 Task: Search one way flight ticket for 3 adults, 3 children in business from Block Island: Block Island State Airport to Indianapolis: Indianapolis International Airport on 8-5-2023. Choice of flights is American. Number of bags: 4 checked bags. Price is upto 74000. Outbound departure time preference is 15:45.
Action: Mouse moved to (294, 262)
Screenshot: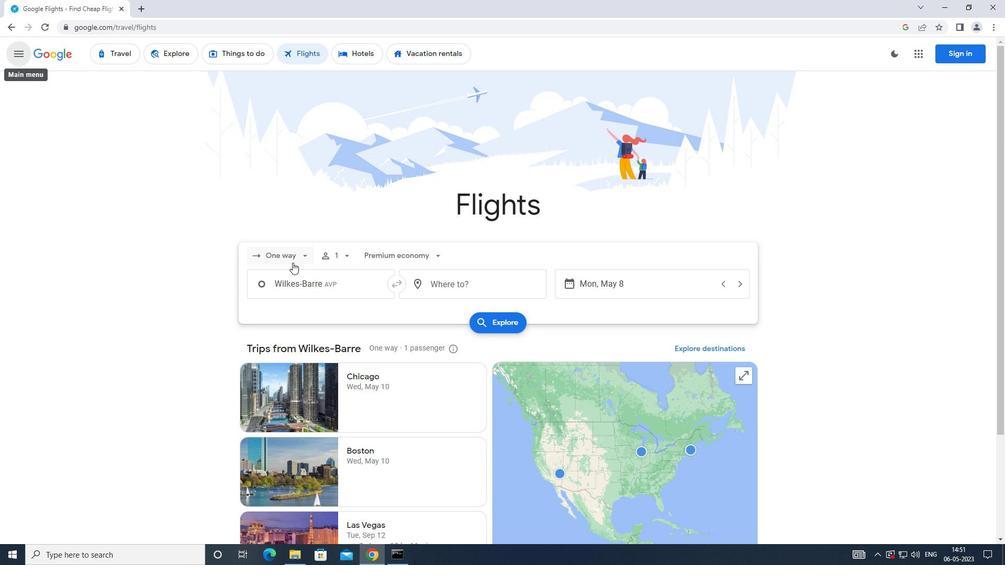 
Action: Mouse pressed left at (294, 262)
Screenshot: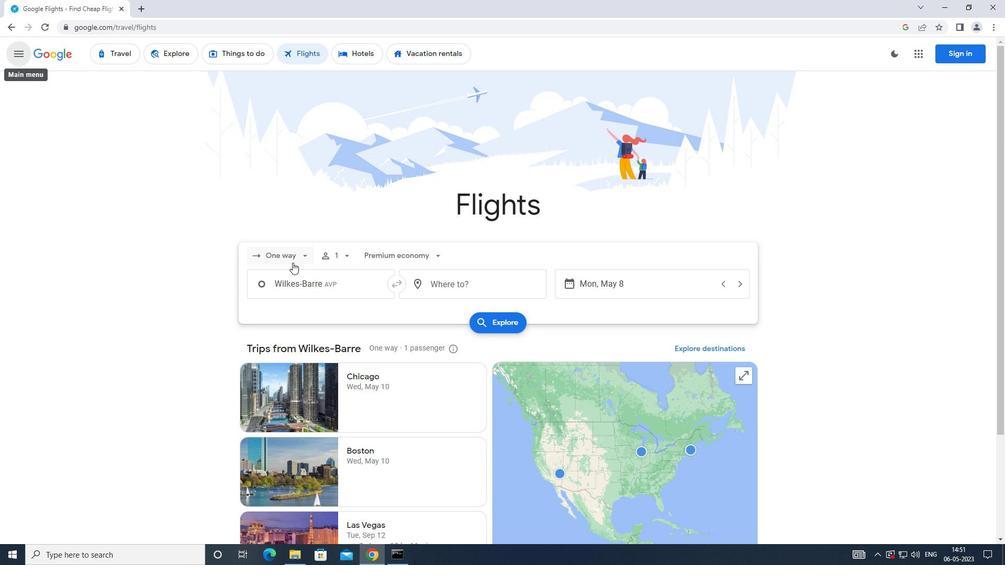 
Action: Mouse moved to (300, 310)
Screenshot: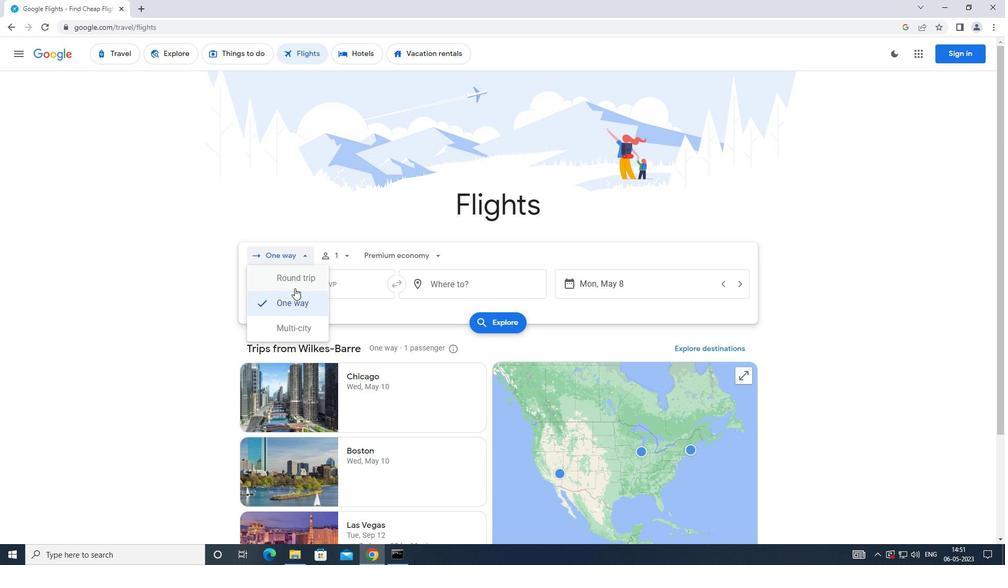 
Action: Mouse pressed left at (300, 310)
Screenshot: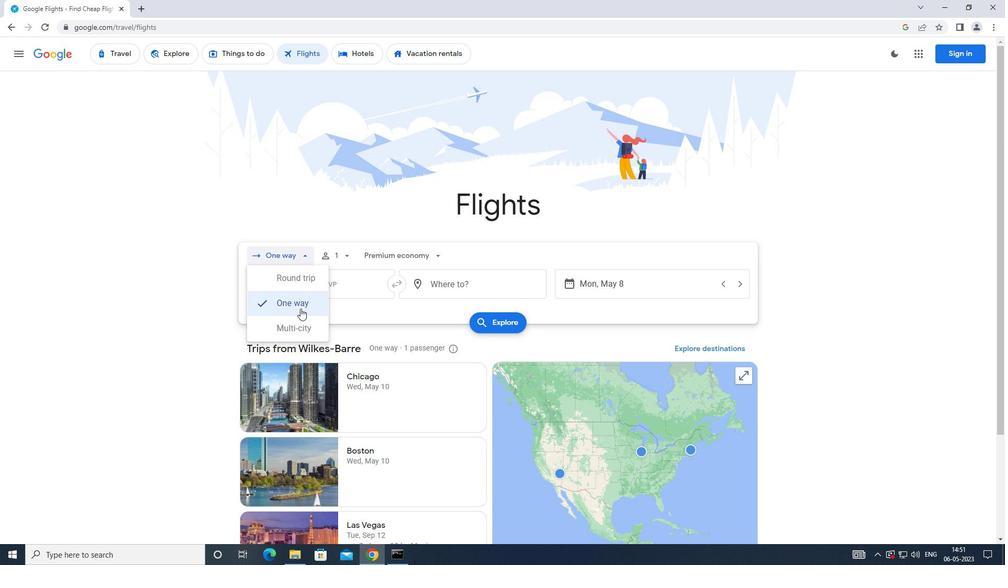 
Action: Mouse moved to (345, 252)
Screenshot: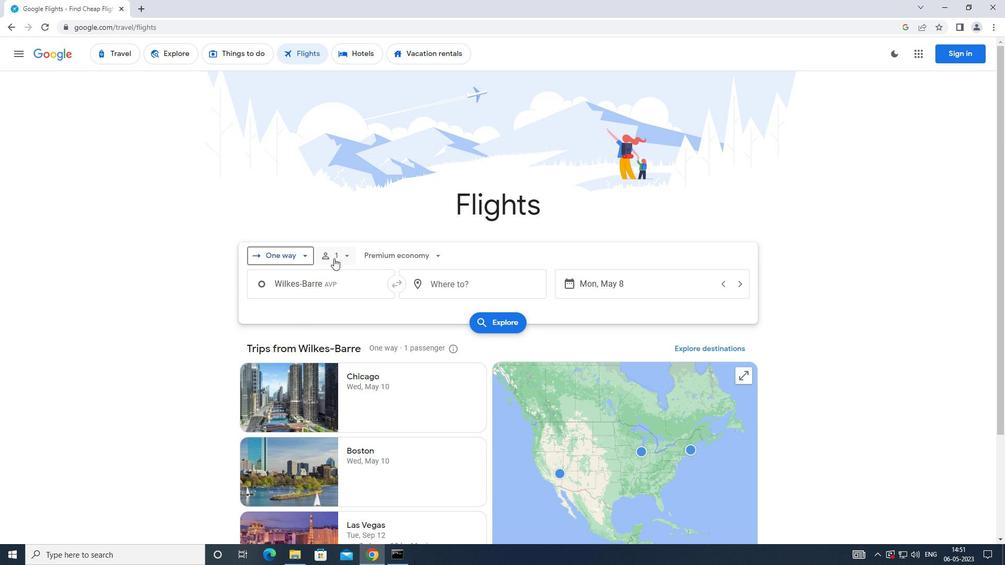 
Action: Mouse pressed left at (345, 252)
Screenshot: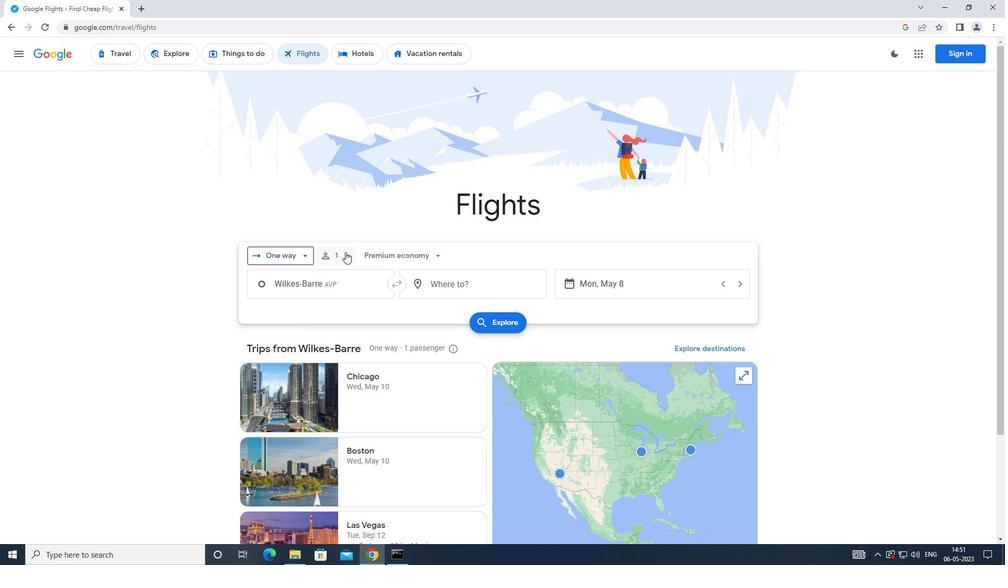 
Action: Mouse moved to (424, 285)
Screenshot: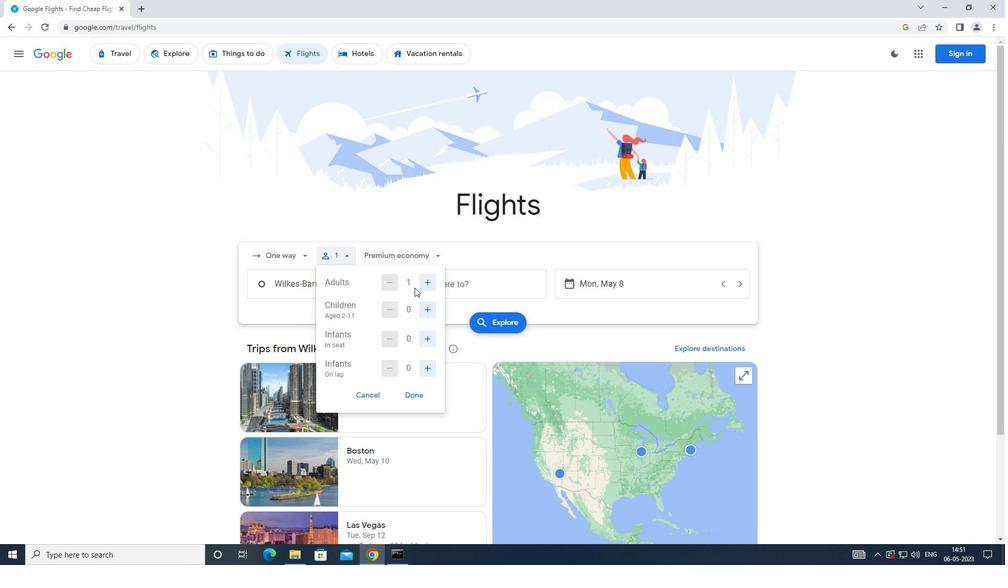 
Action: Mouse pressed left at (424, 285)
Screenshot: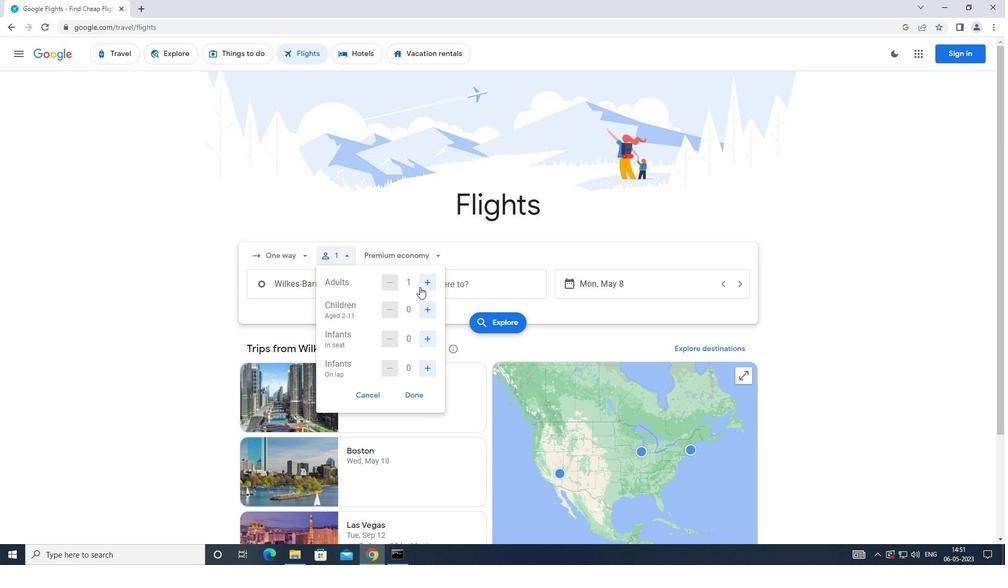 
Action: Mouse moved to (425, 285)
Screenshot: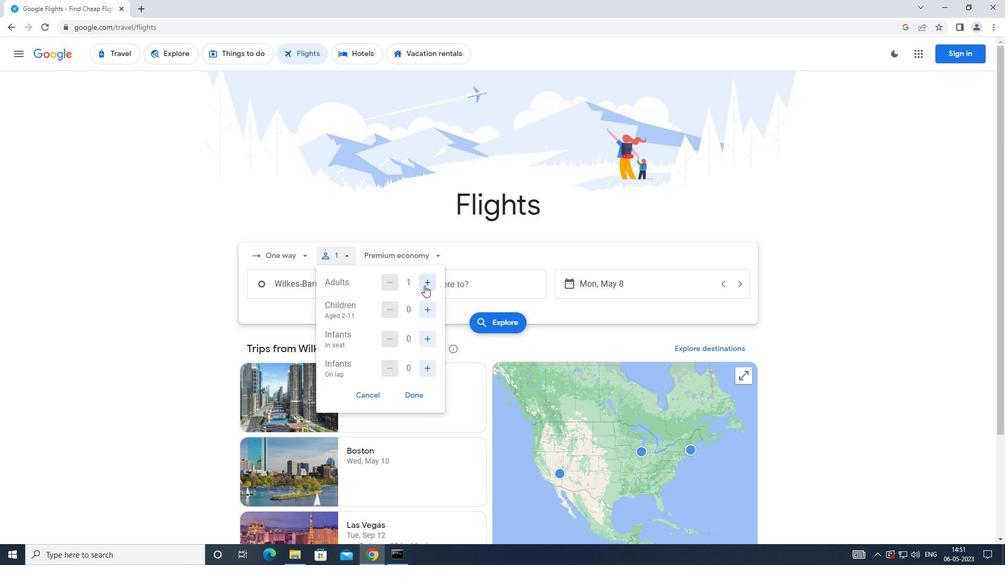
Action: Mouse pressed left at (425, 285)
Screenshot: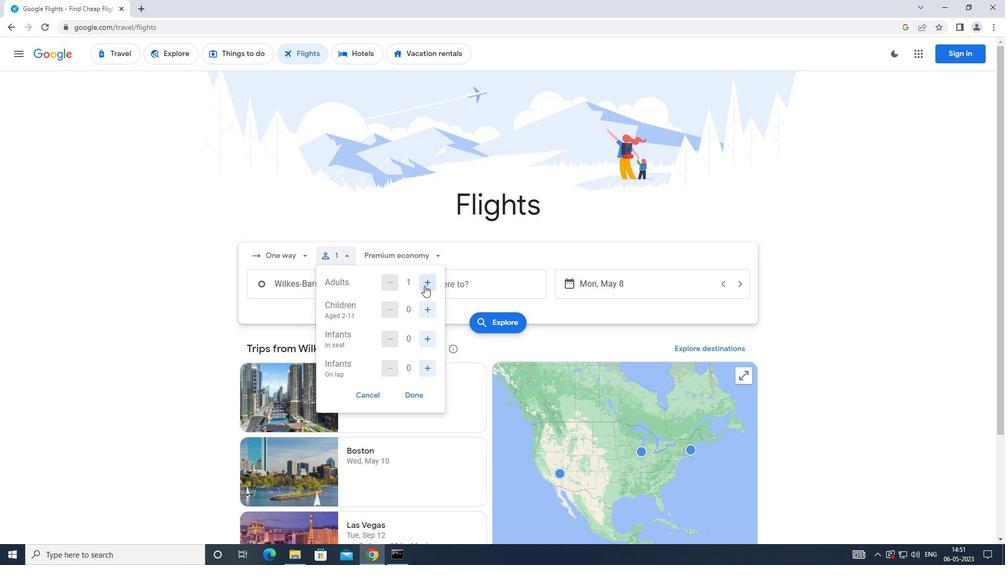 
Action: Mouse moved to (418, 307)
Screenshot: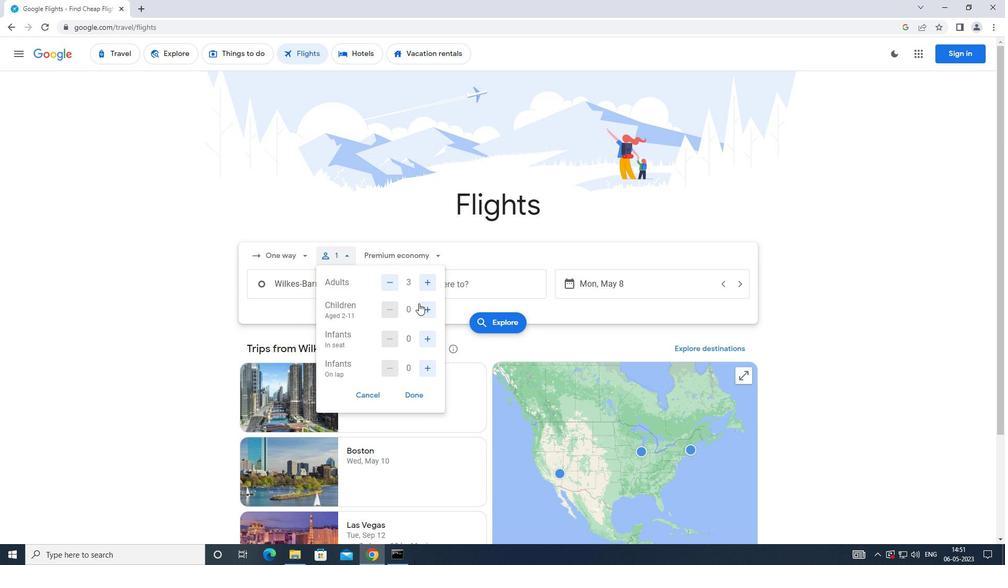 
Action: Mouse pressed left at (418, 307)
Screenshot: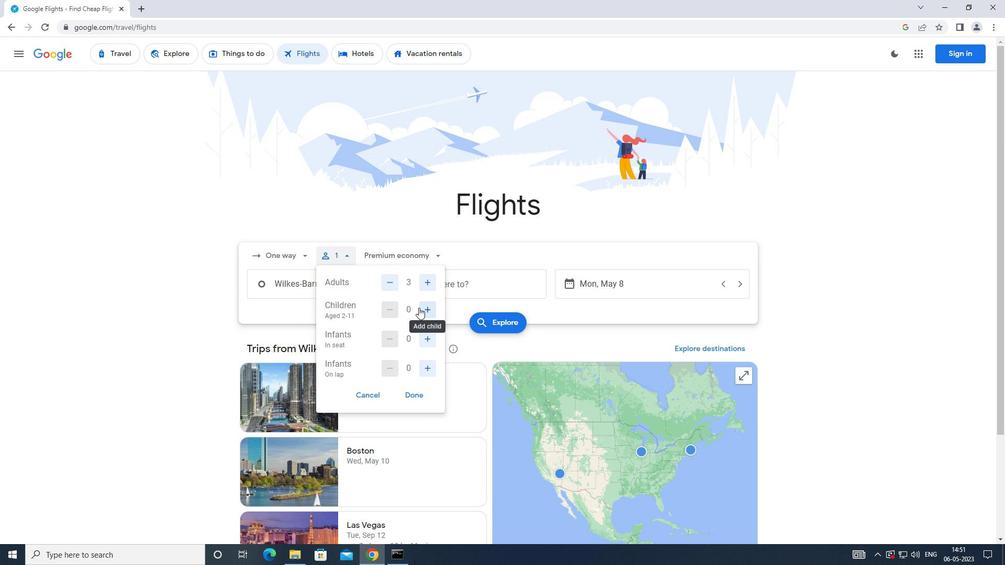 
Action: Mouse moved to (419, 308)
Screenshot: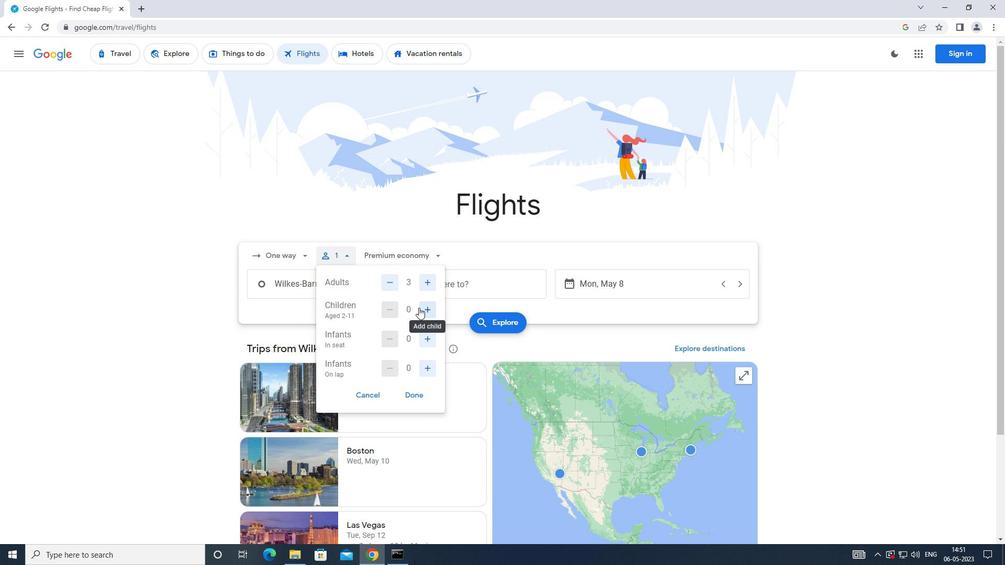 
Action: Mouse pressed left at (419, 308)
Screenshot: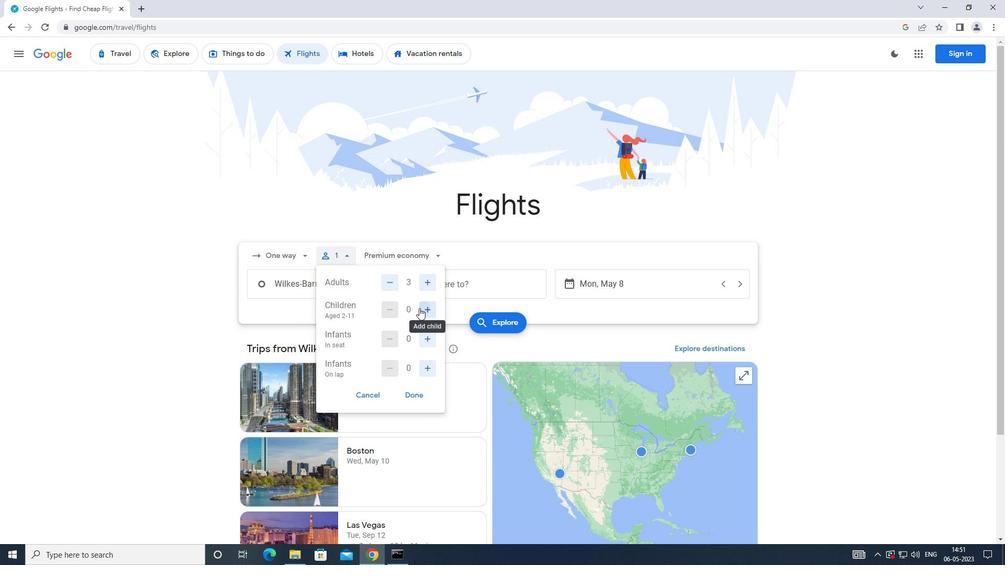 
Action: Mouse pressed left at (419, 308)
Screenshot: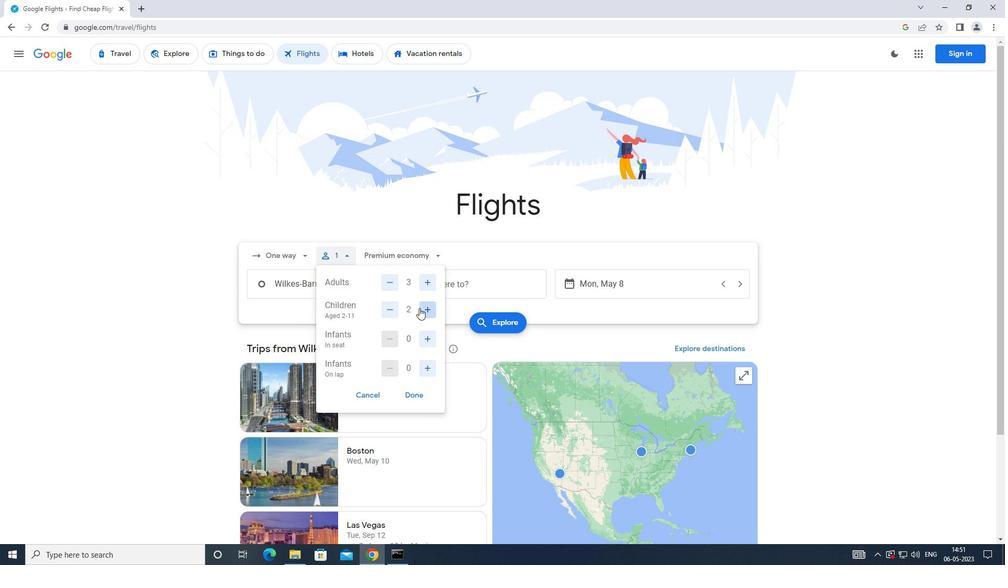 
Action: Mouse moved to (409, 401)
Screenshot: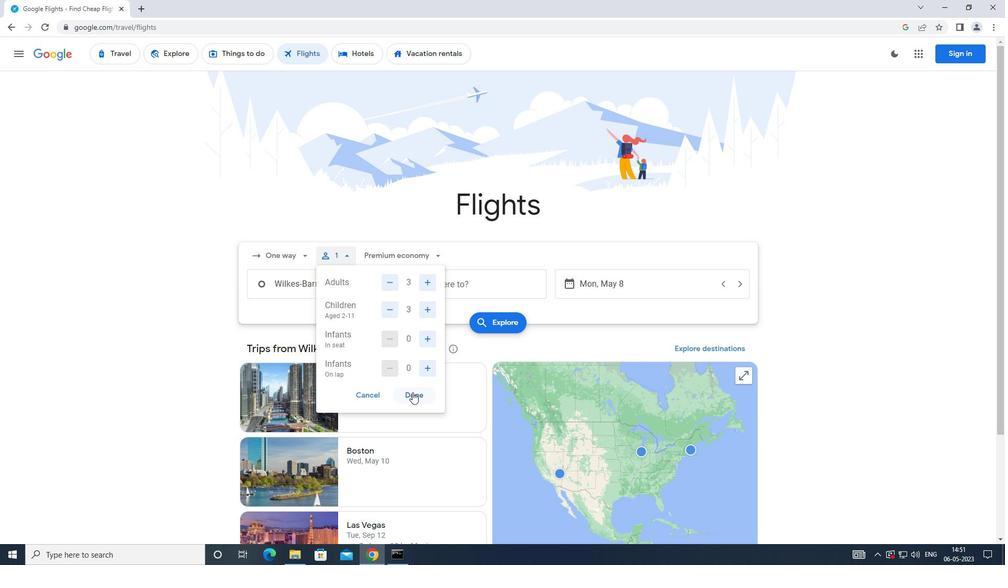 
Action: Mouse pressed left at (409, 401)
Screenshot: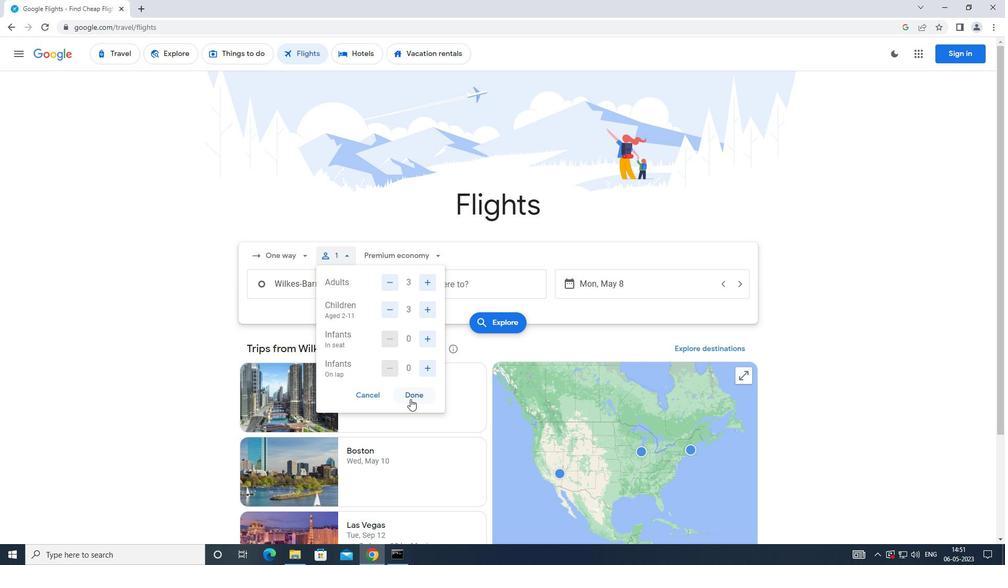 
Action: Mouse moved to (414, 259)
Screenshot: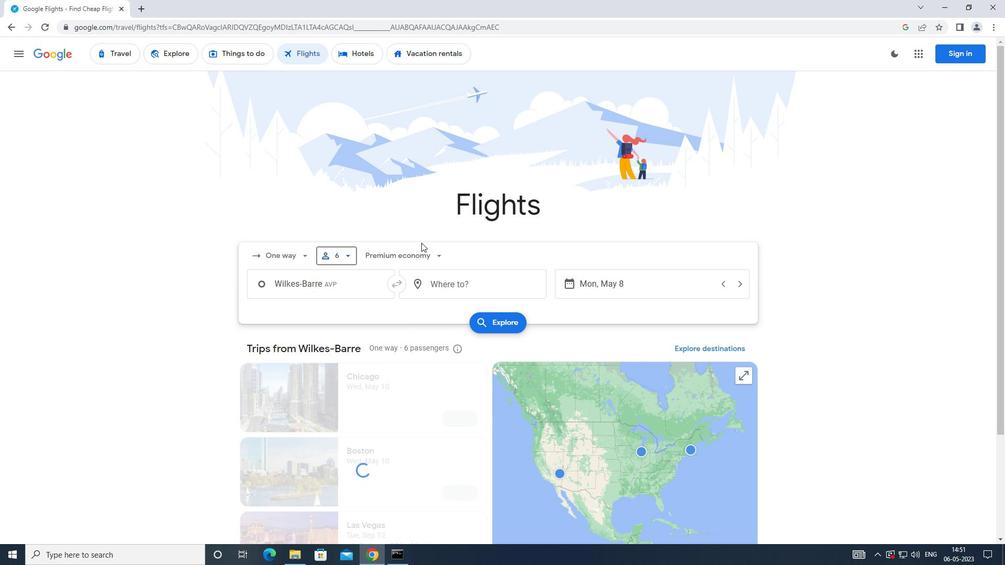 
Action: Mouse pressed left at (414, 259)
Screenshot: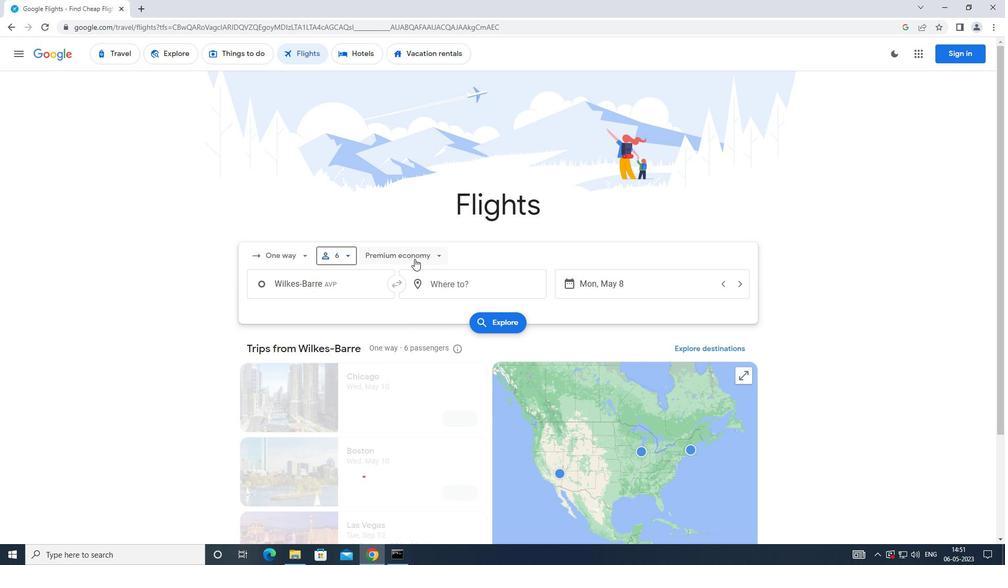 
Action: Mouse moved to (394, 328)
Screenshot: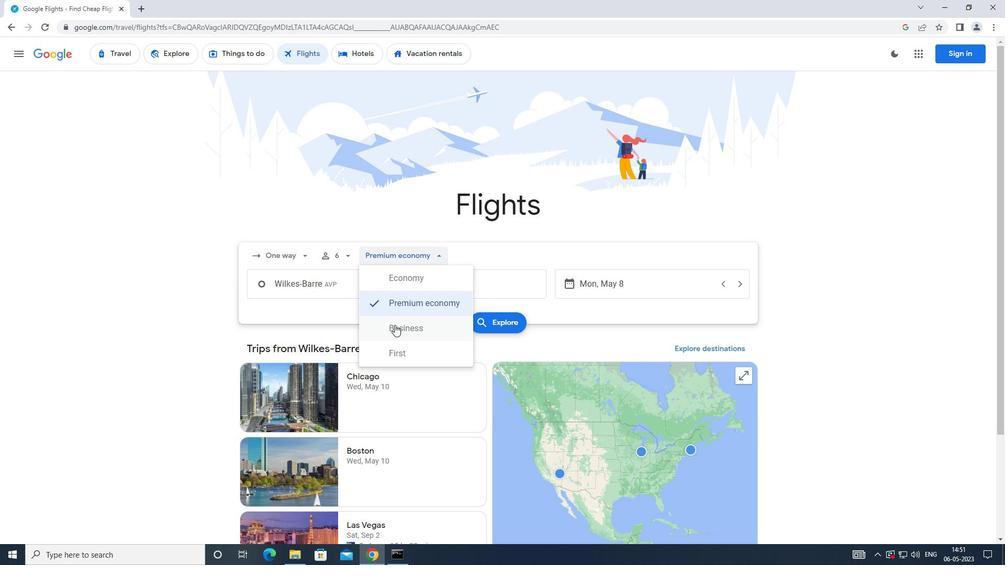 
Action: Mouse pressed left at (394, 328)
Screenshot: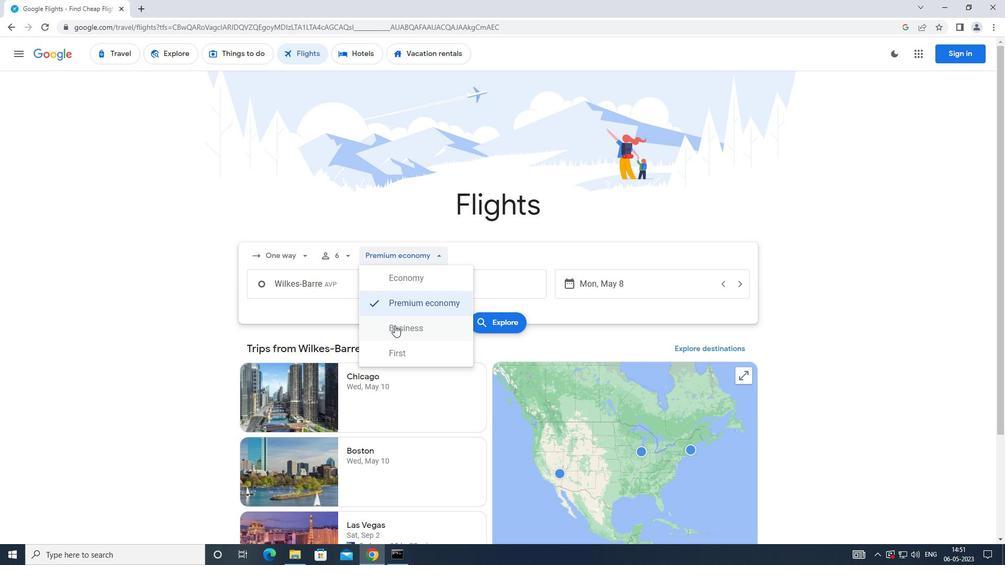 
Action: Mouse moved to (374, 290)
Screenshot: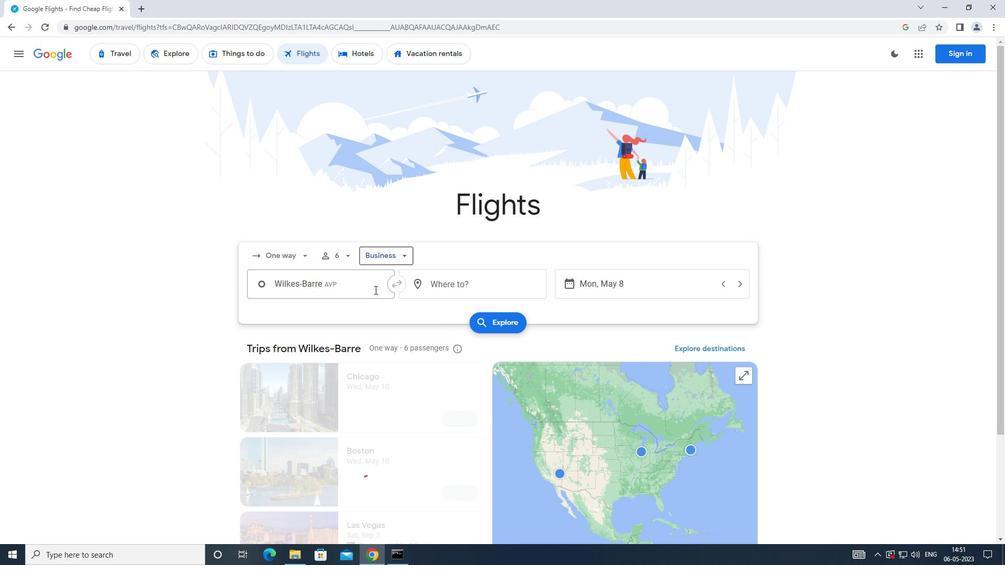 
Action: Mouse pressed left at (374, 290)
Screenshot: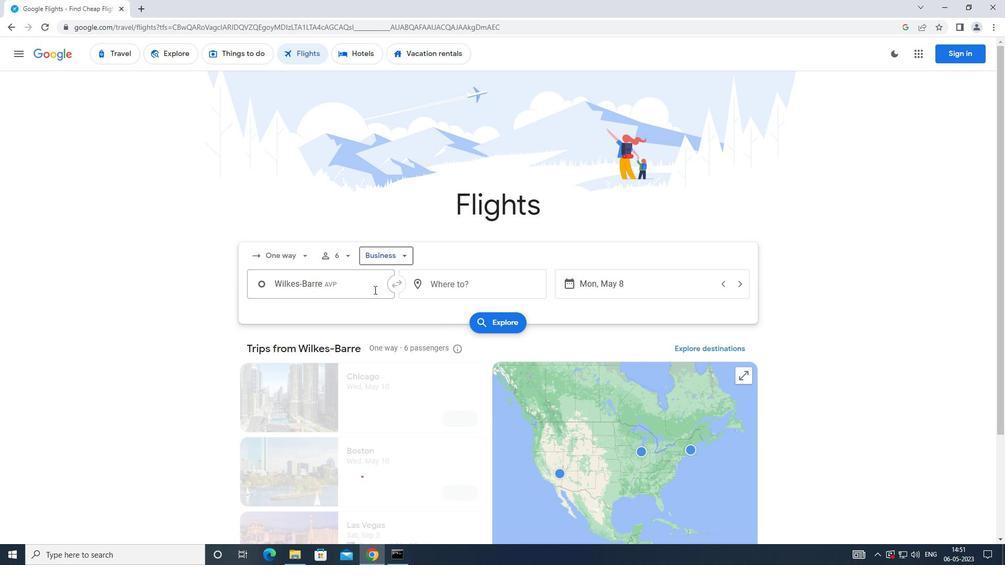 
Action: Mouse moved to (340, 308)
Screenshot: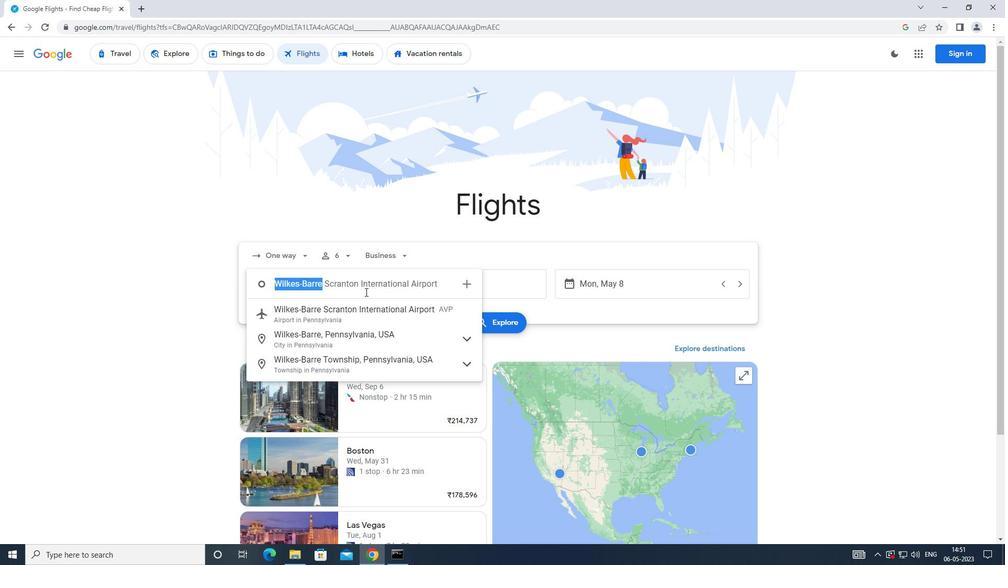 
Action: Key pressed <Key.caps_lock>
Screenshot: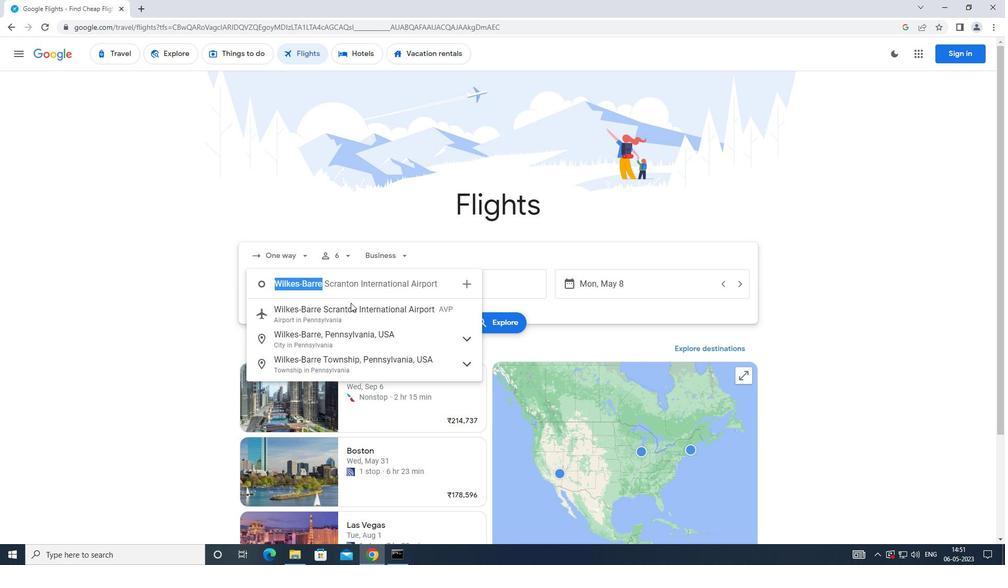 
Action: Mouse moved to (336, 310)
Screenshot: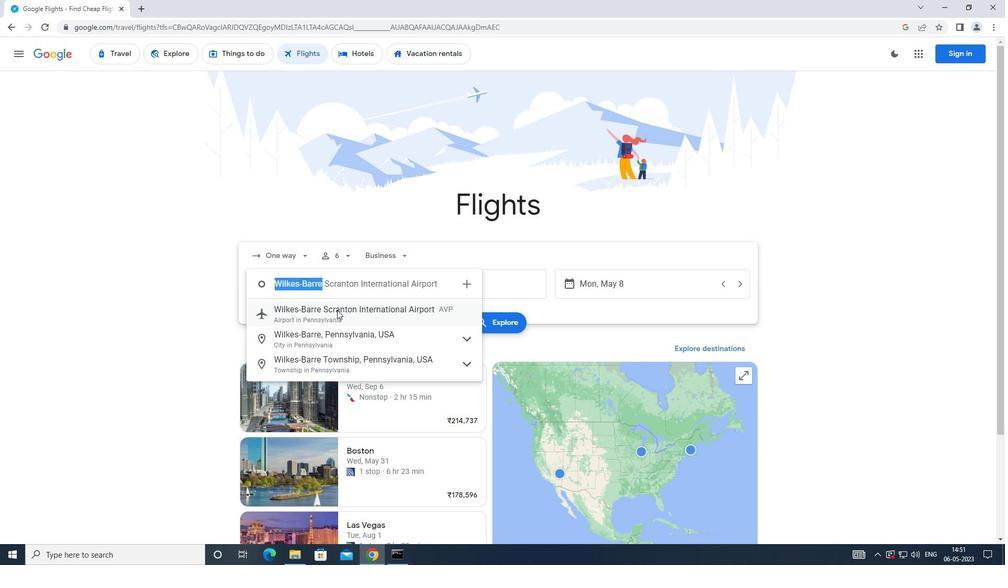
Action: Key pressed b
Screenshot: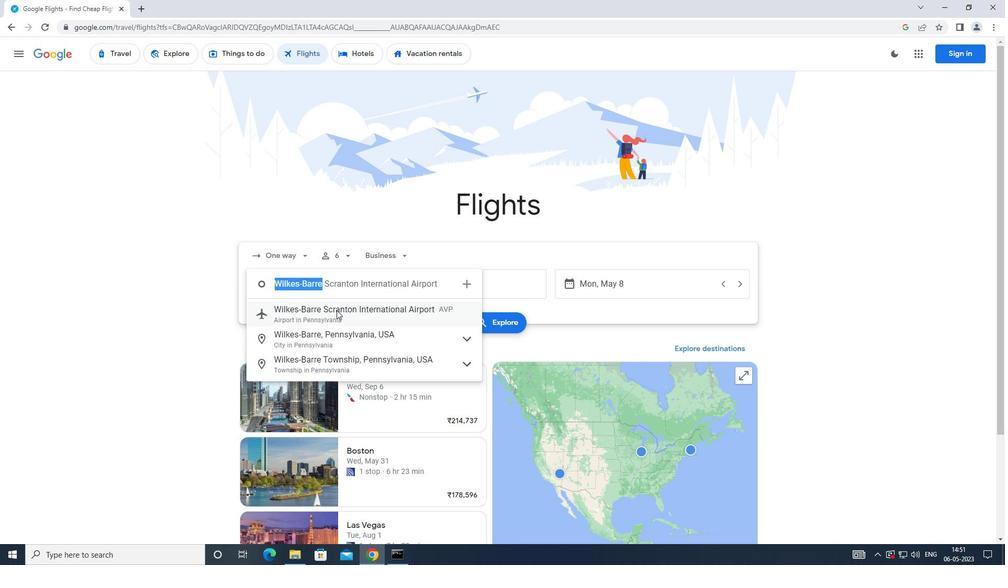 
Action: Mouse moved to (336, 311)
Screenshot: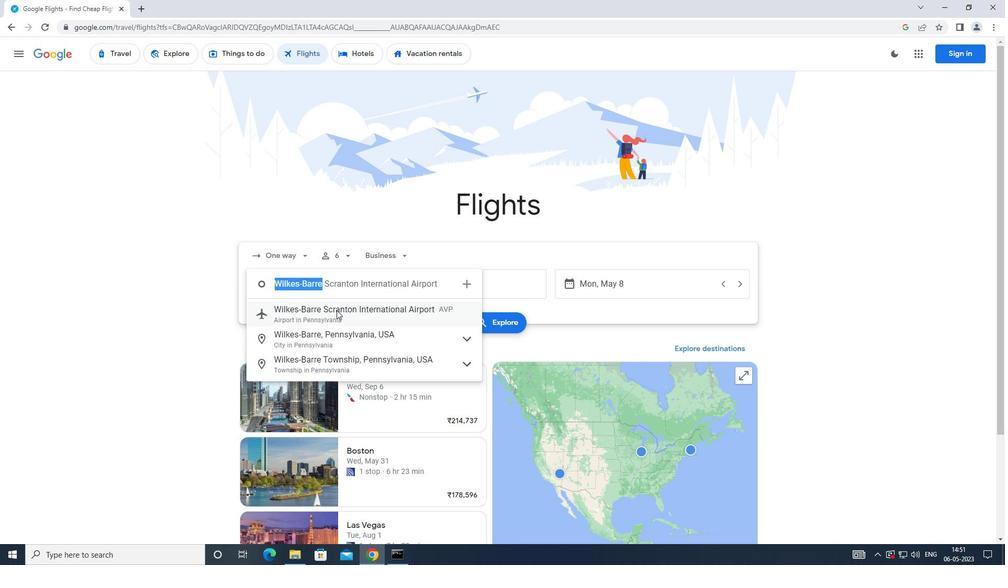 
Action: Key pressed <Key.caps_lock>lo
Screenshot: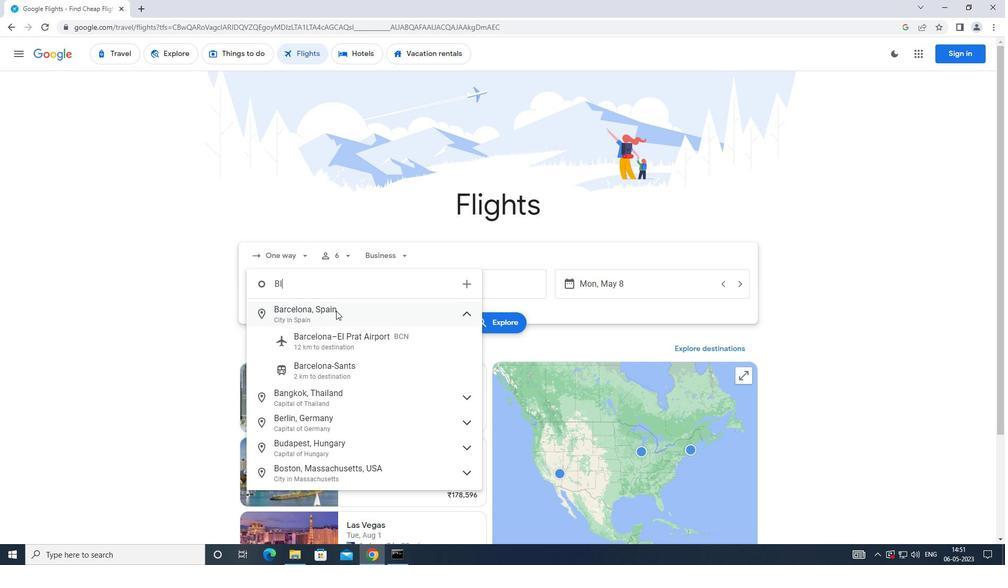 
Action: Mouse moved to (334, 312)
Screenshot: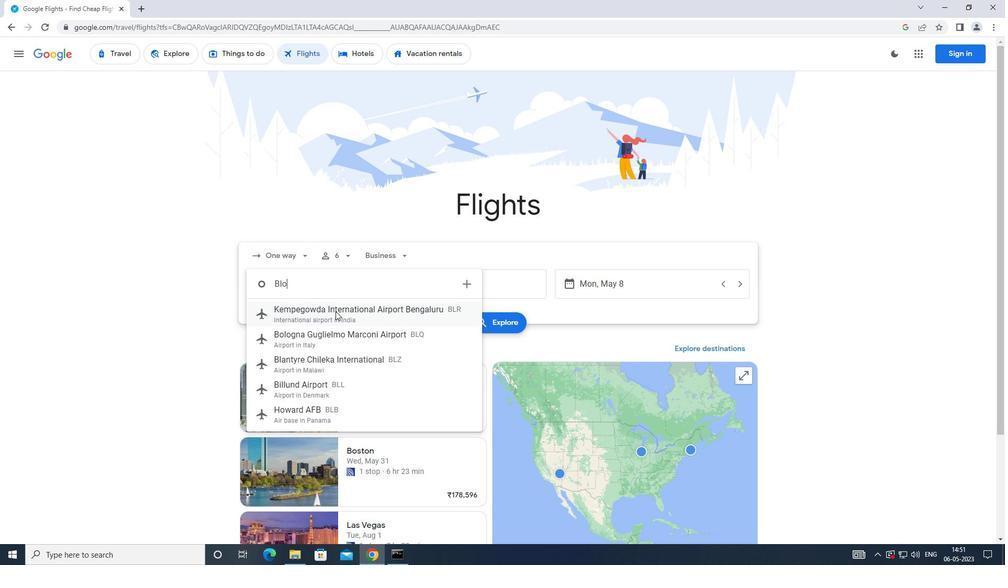 
Action: Key pressed c
Screenshot: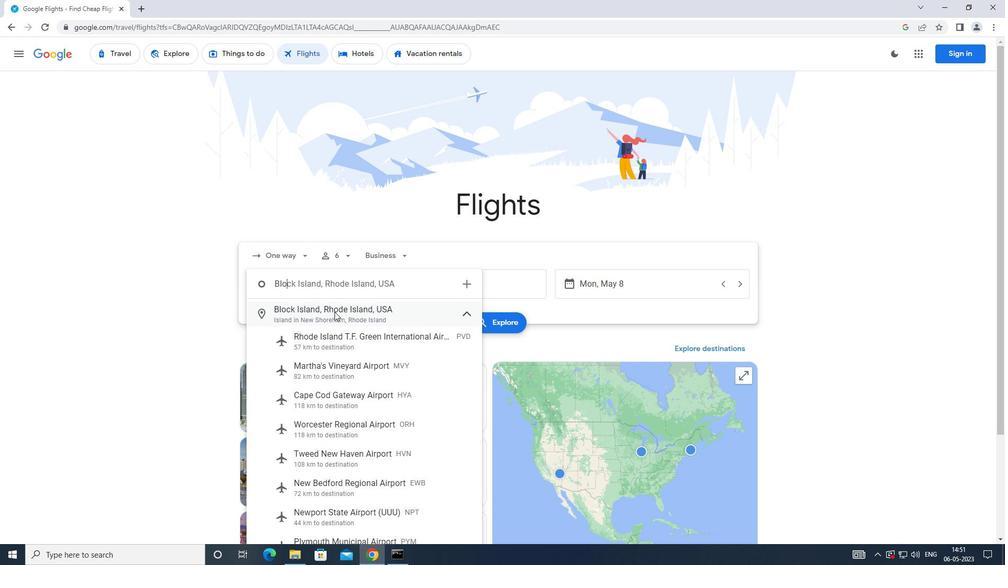 
Action: Mouse moved to (334, 312)
Screenshot: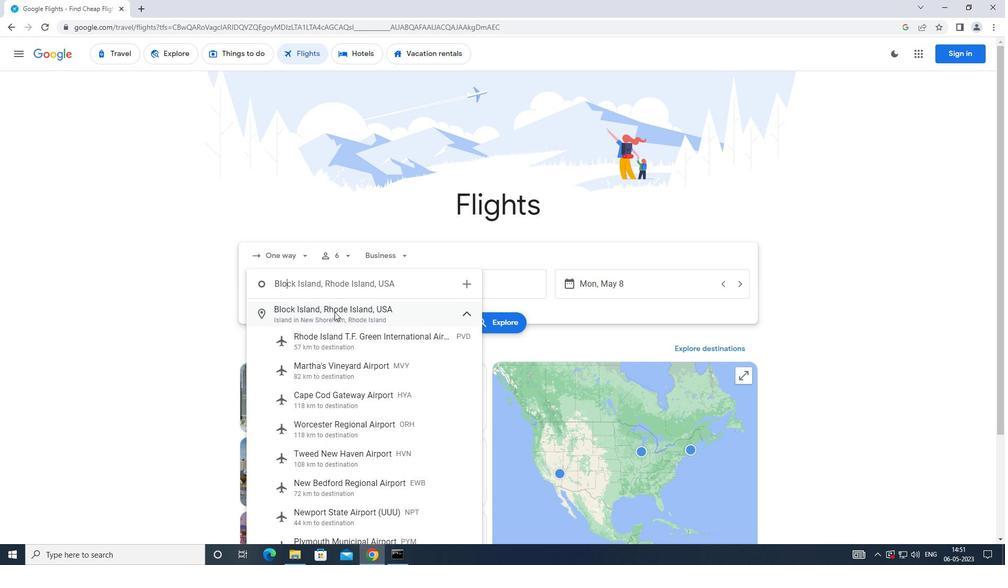 
Action: Key pressed k
Screenshot: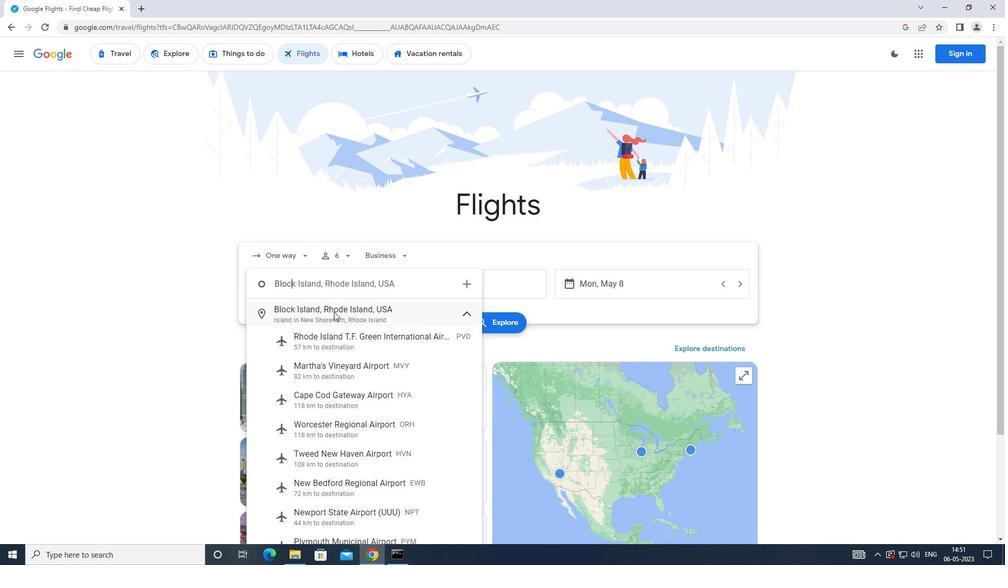 
Action: Mouse moved to (326, 314)
Screenshot: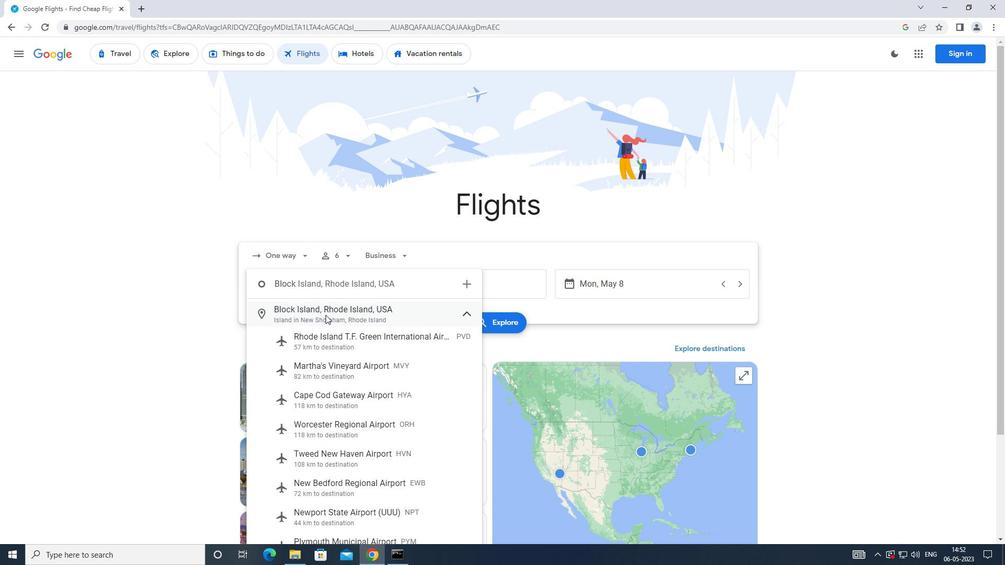 
Action: Mouse pressed left at (326, 314)
Screenshot: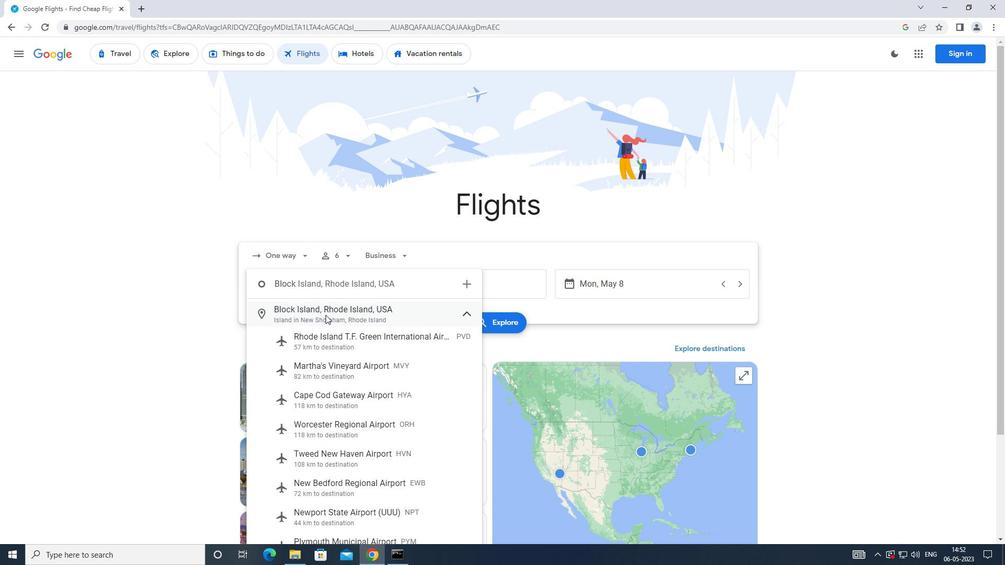 
Action: Mouse moved to (426, 280)
Screenshot: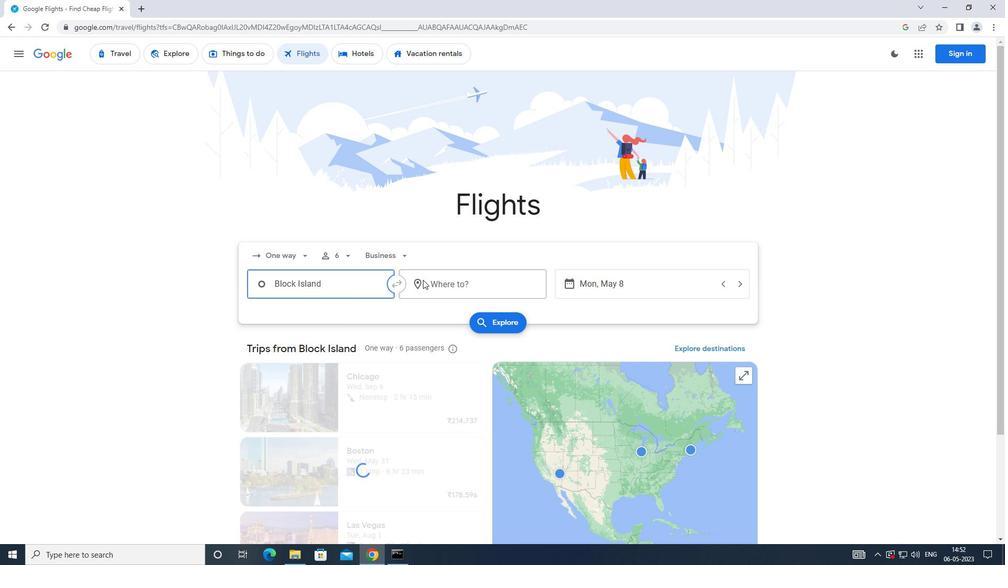
Action: Mouse pressed left at (426, 280)
Screenshot: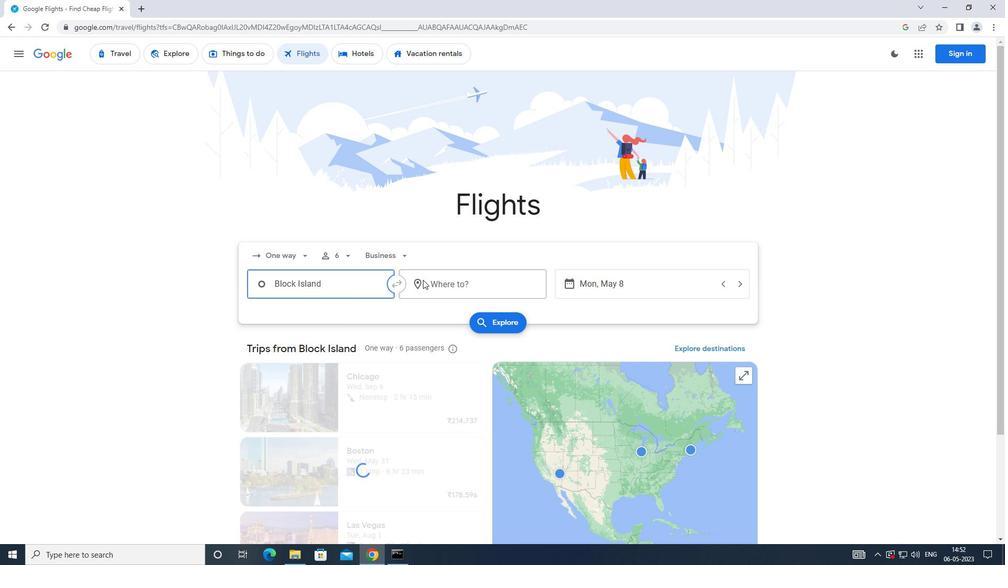
Action: Mouse moved to (449, 368)
Screenshot: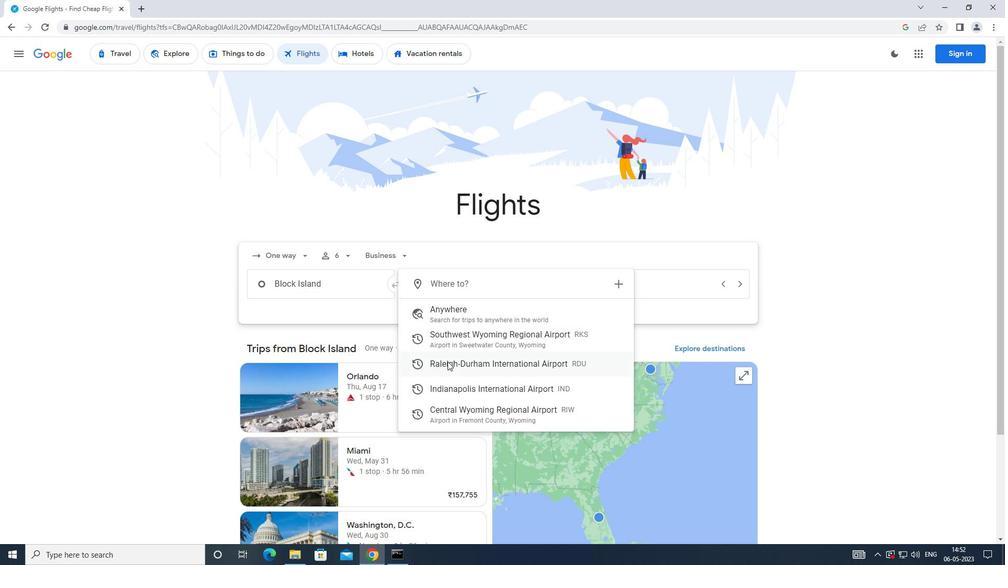 
Action: Mouse pressed left at (449, 368)
Screenshot: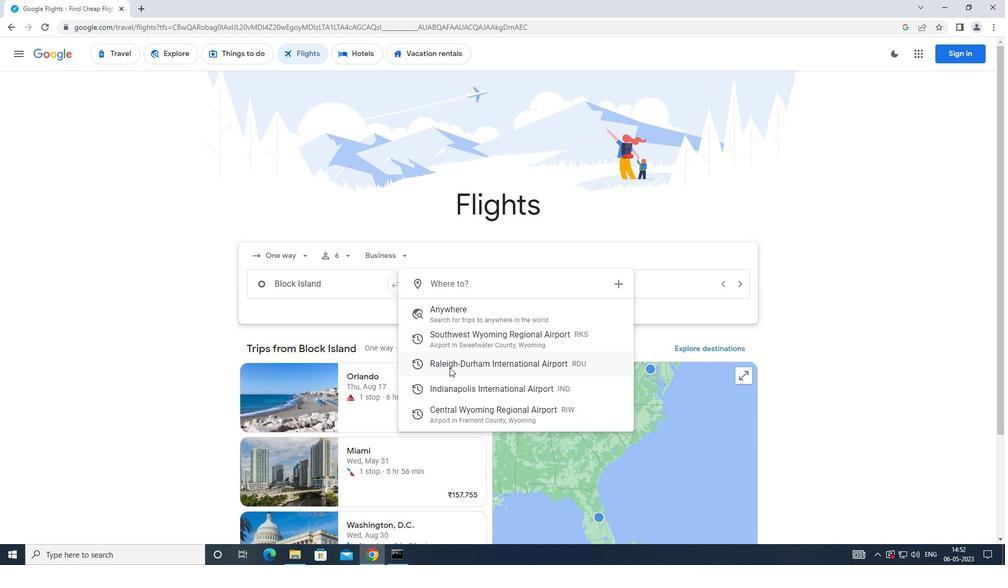 
Action: Mouse moved to (608, 279)
Screenshot: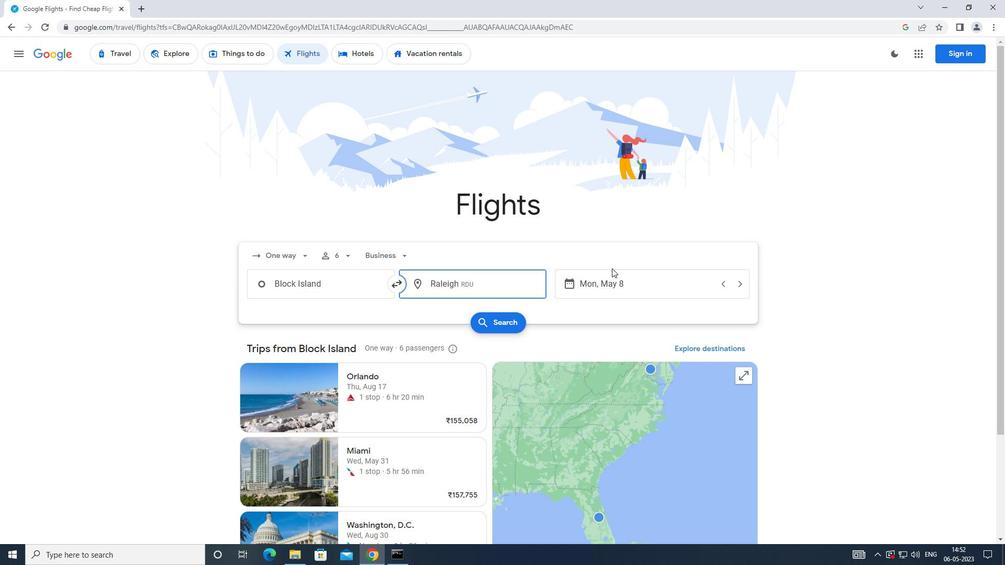 
Action: Mouse pressed left at (608, 279)
Screenshot: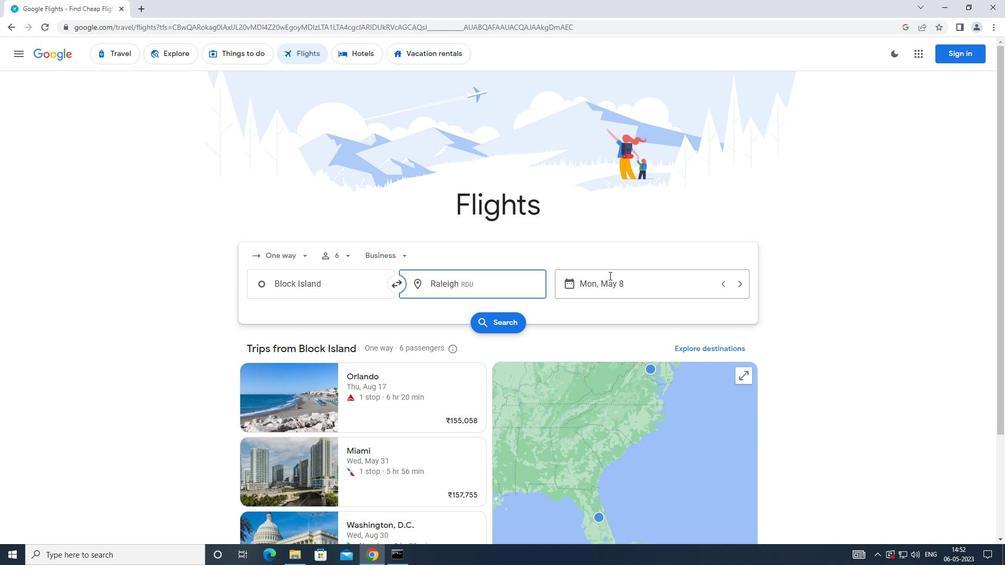 
Action: Mouse moved to (407, 376)
Screenshot: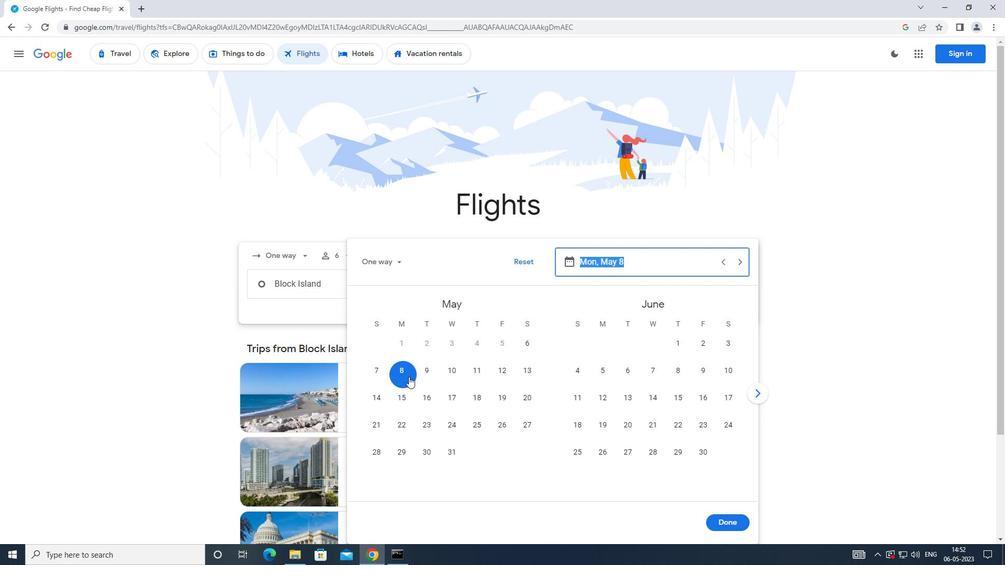 
Action: Mouse pressed left at (407, 376)
Screenshot: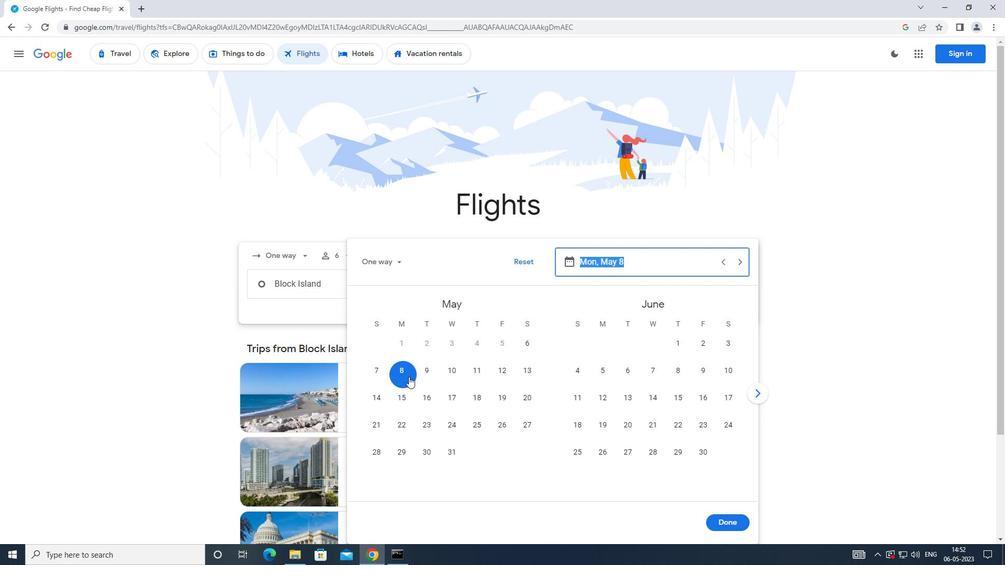
Action: Mouse moved to (725, 521)
Screenshot: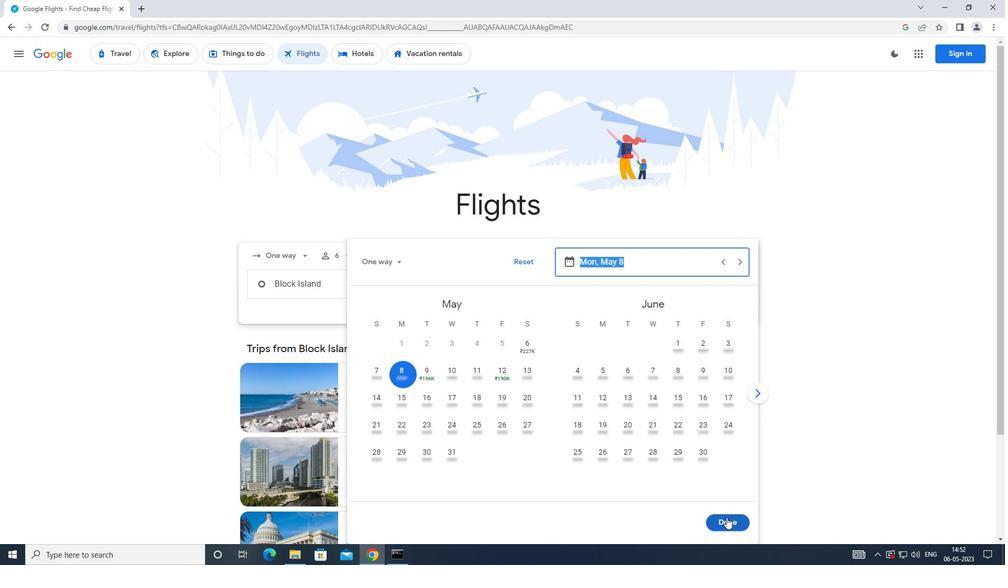 
Action: Mouse pressed left at (725, 521)
Screenshot: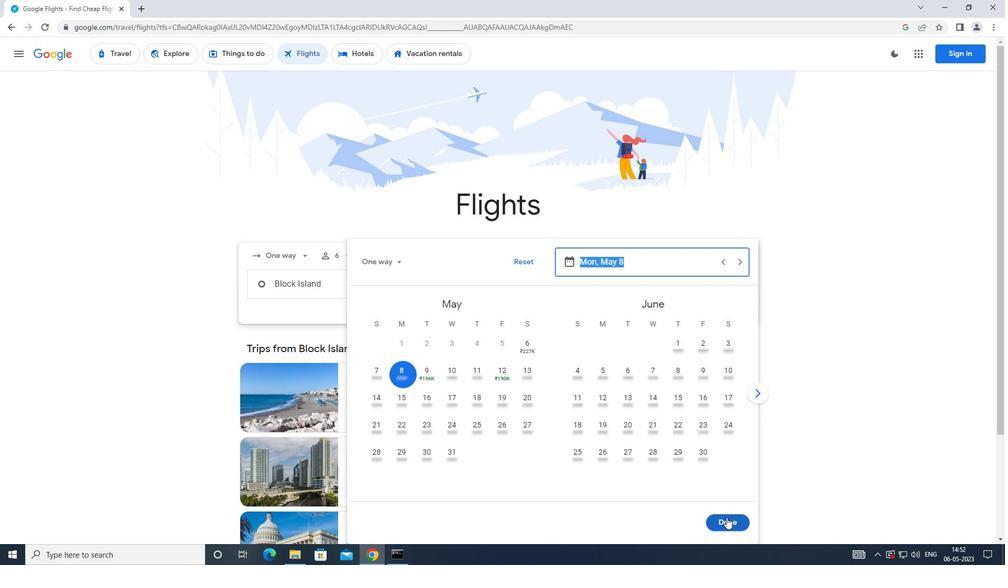 
Action: Mouse moved to (499, 324)
Screenshot: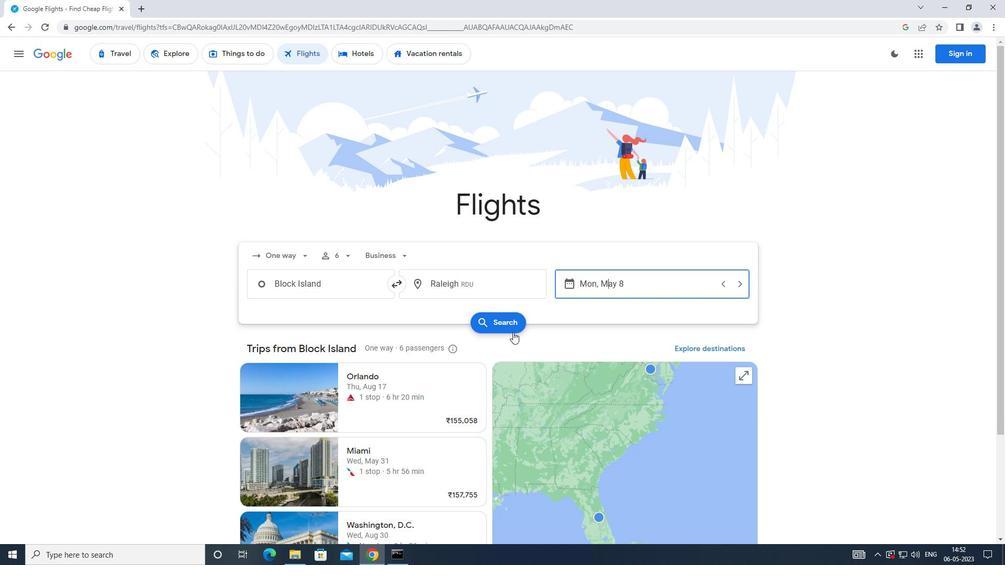 
Action: Mouse pressed left at (499, 324)
Screenshot: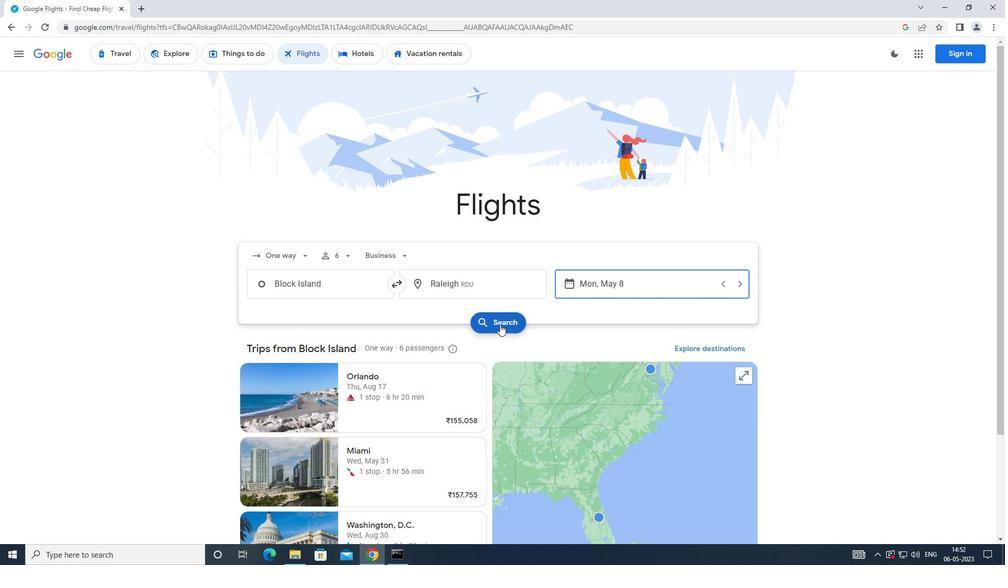 
Action: Mouse moved to (269, 152)
Screenshot: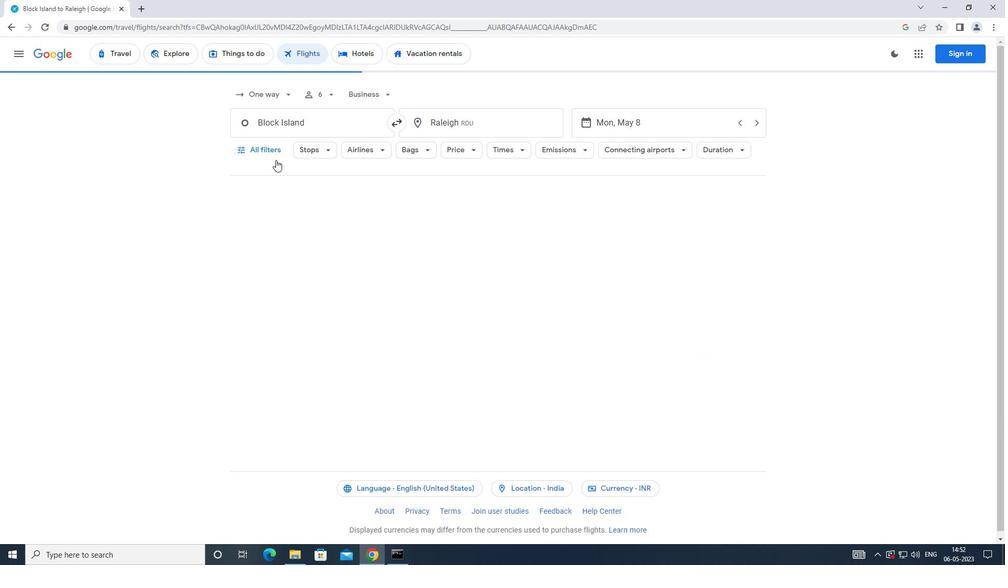 
Action: Mouse pressed left at (269, 152)
Screenshot: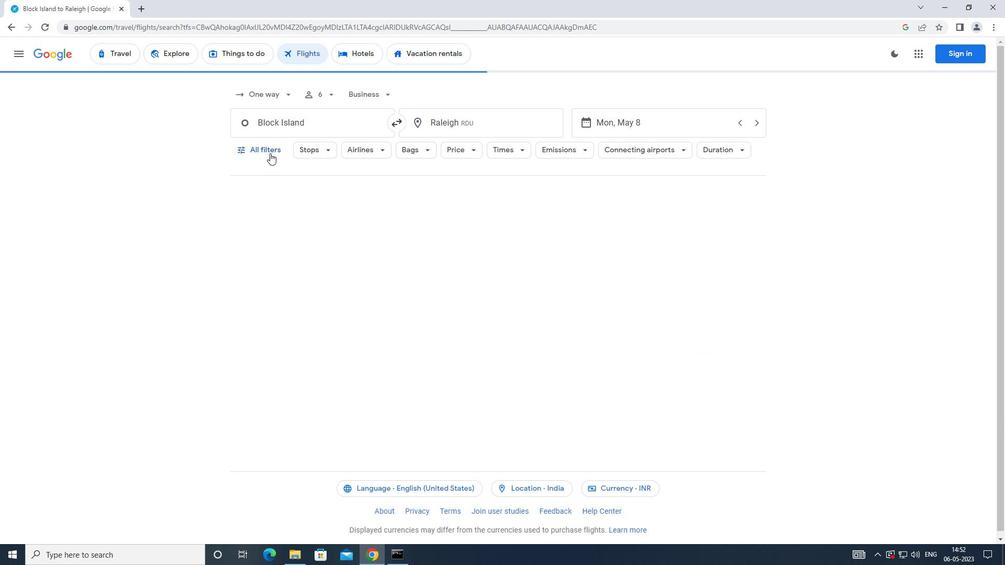 
Action: Mouse moved to (380, 378)
Screenshot: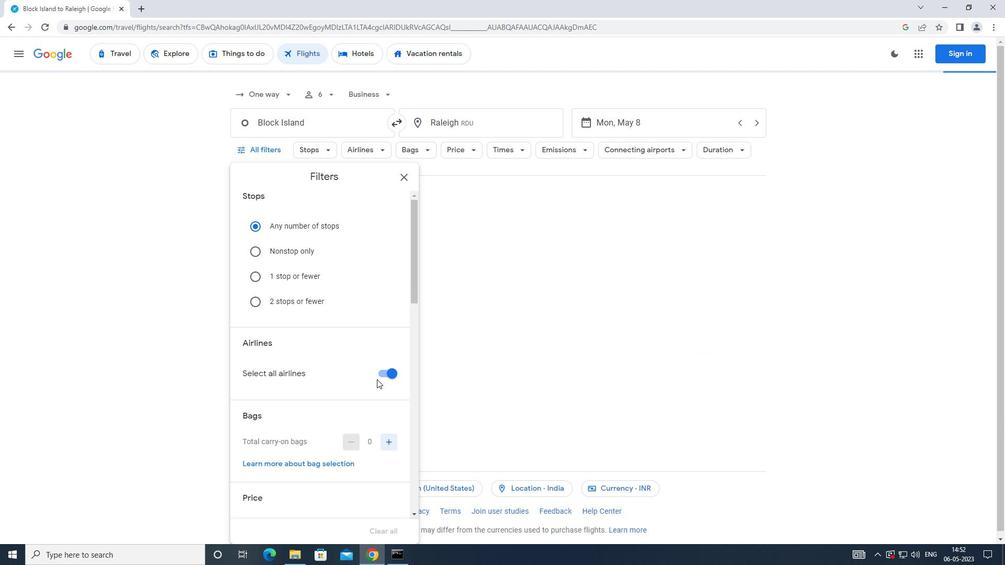 
Action: Mouse pressed left at (380, 378)
Screenshot: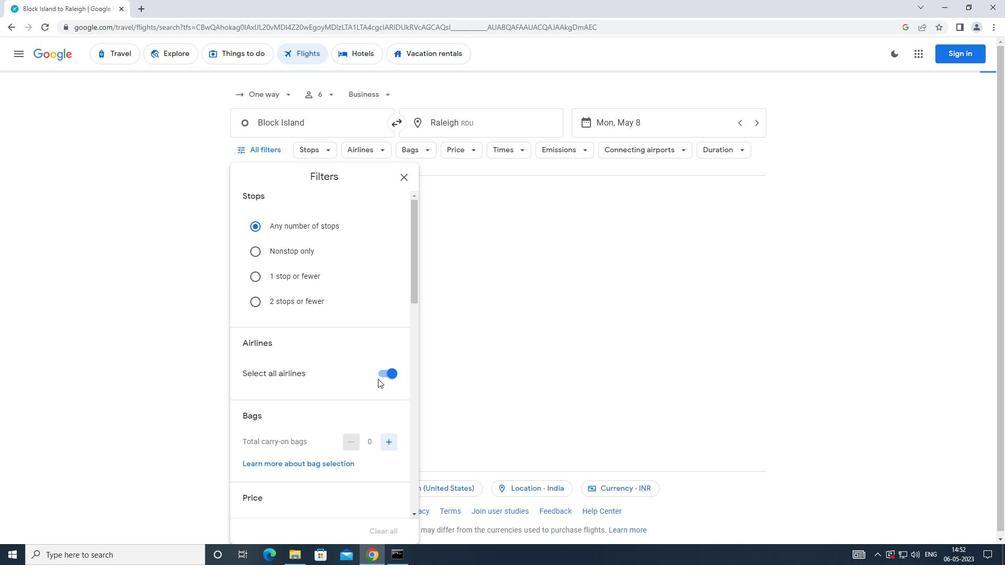 
Action: Mouse moved to (323, 368)
Screenshot: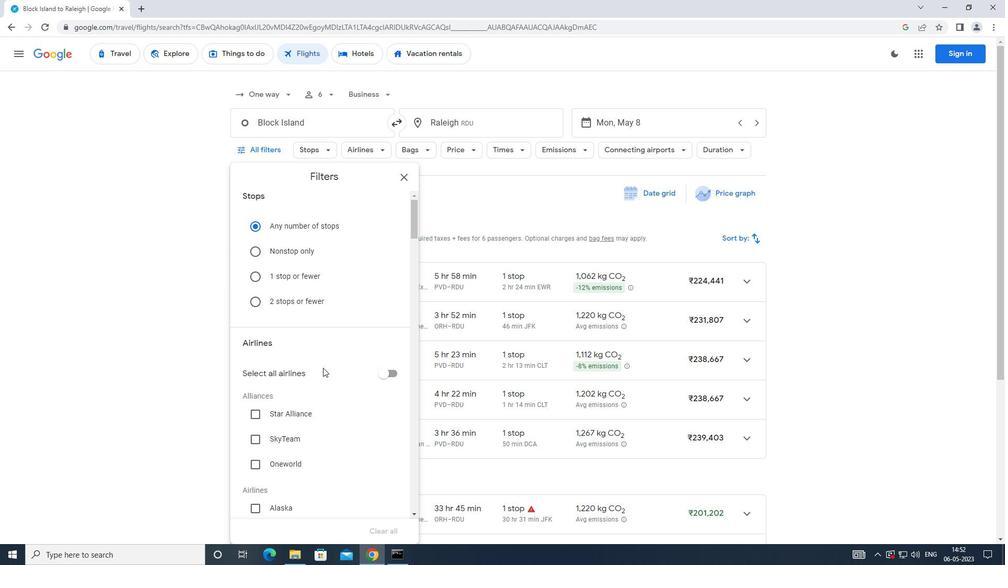 
Action: Mouse scrolled (323, 367) with delta (0, 0)
Screenshot: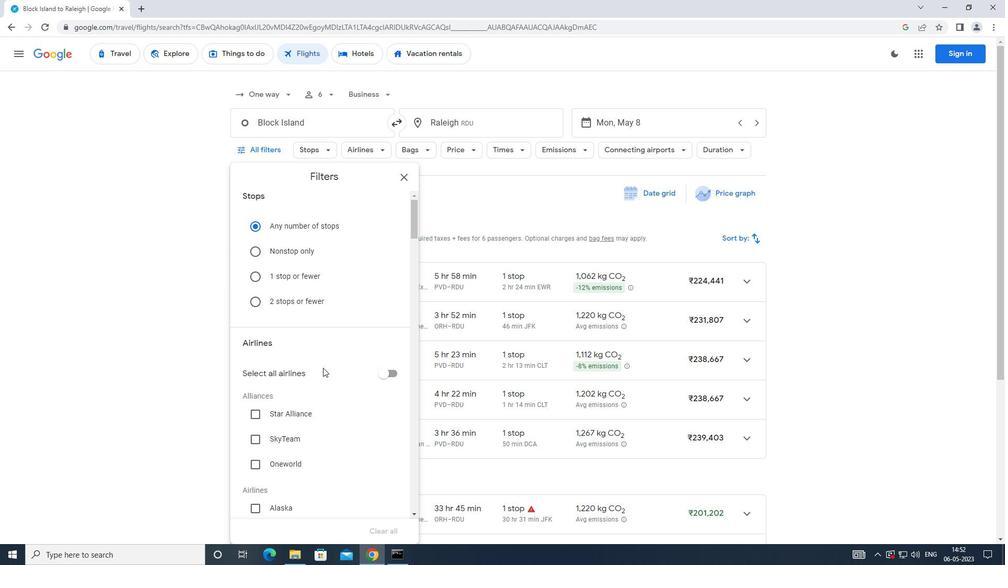 
Action: Mouse moved to (322, 368)
Screenshot: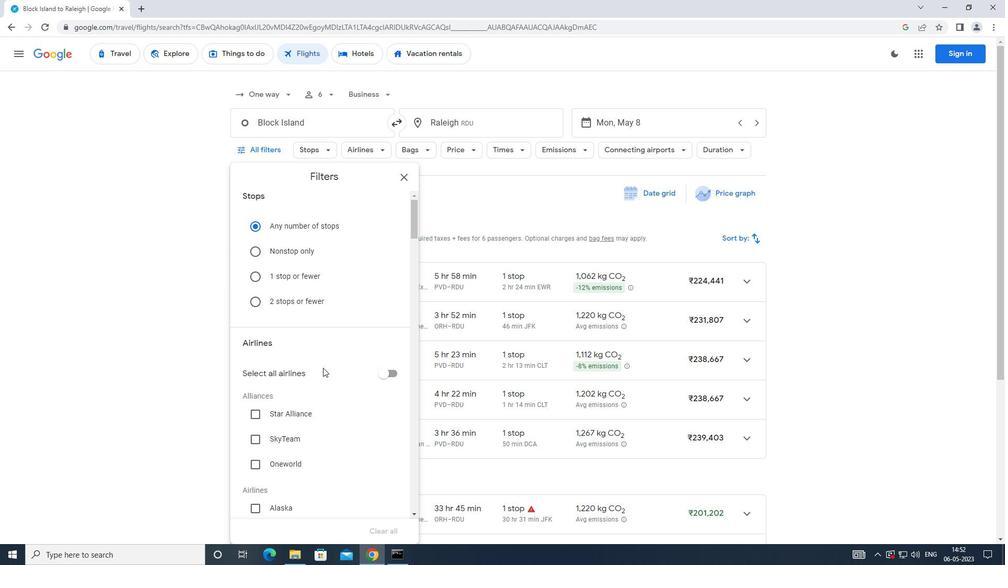 
Action: Mouse scrolled (322, 367) with delta (0, 0)
Screenshot: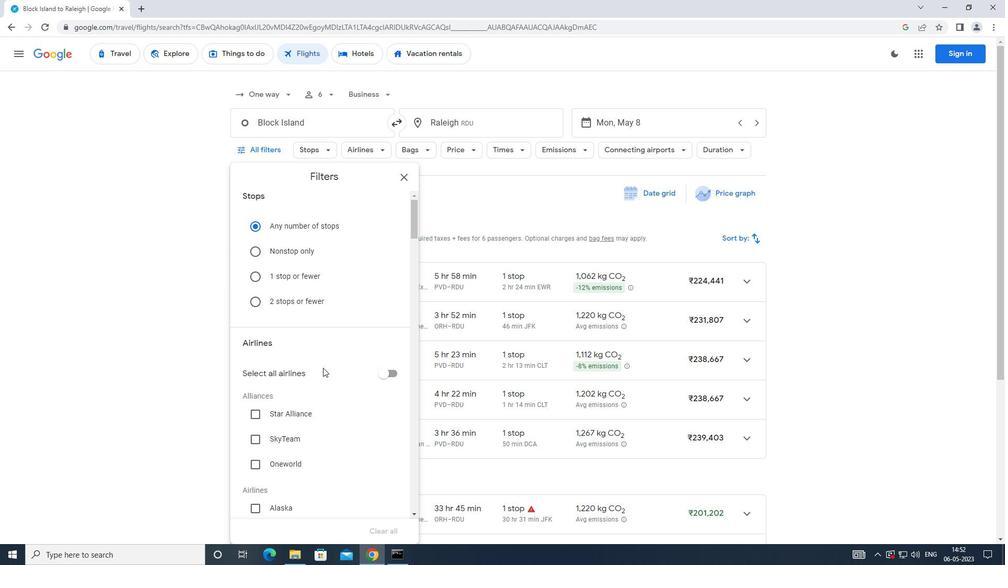 
Action: Mouse scrolled (322, 367) with delta (0, 0)
Screenshot: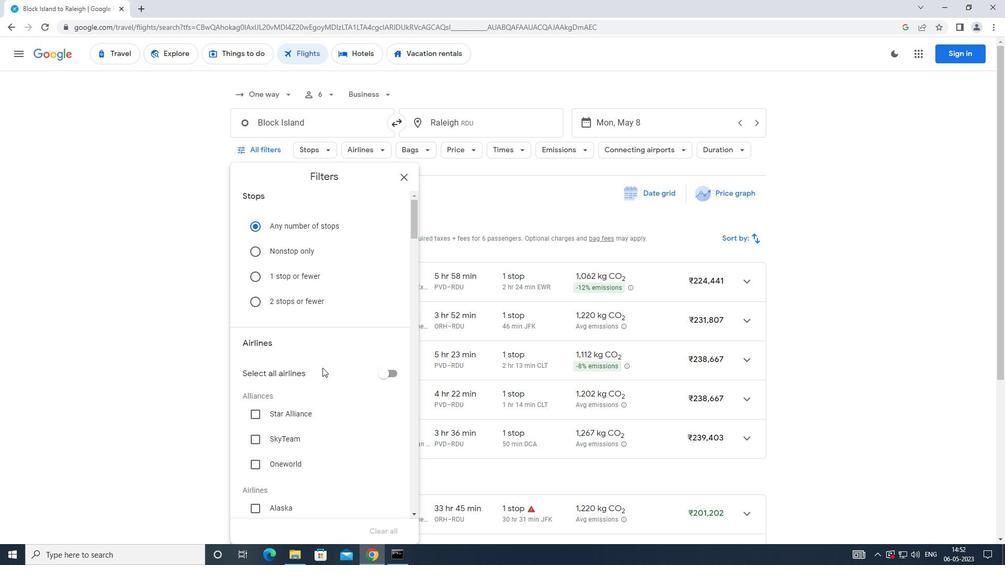 
Action: Mouse moved to (322, 367)
Screenshot: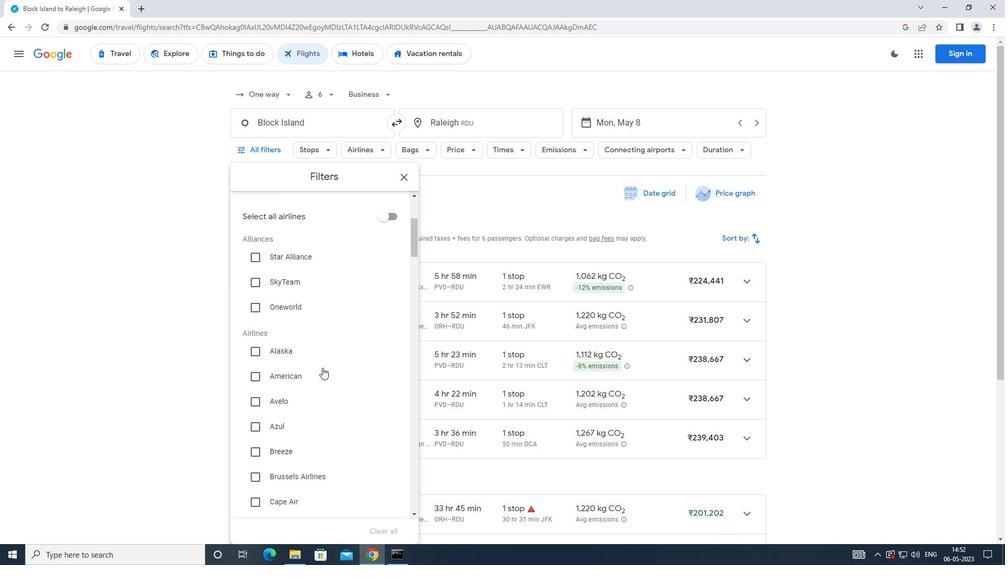 
Action: Mouse scrolled (322, 366) with delta (0, 0)
Screenshot: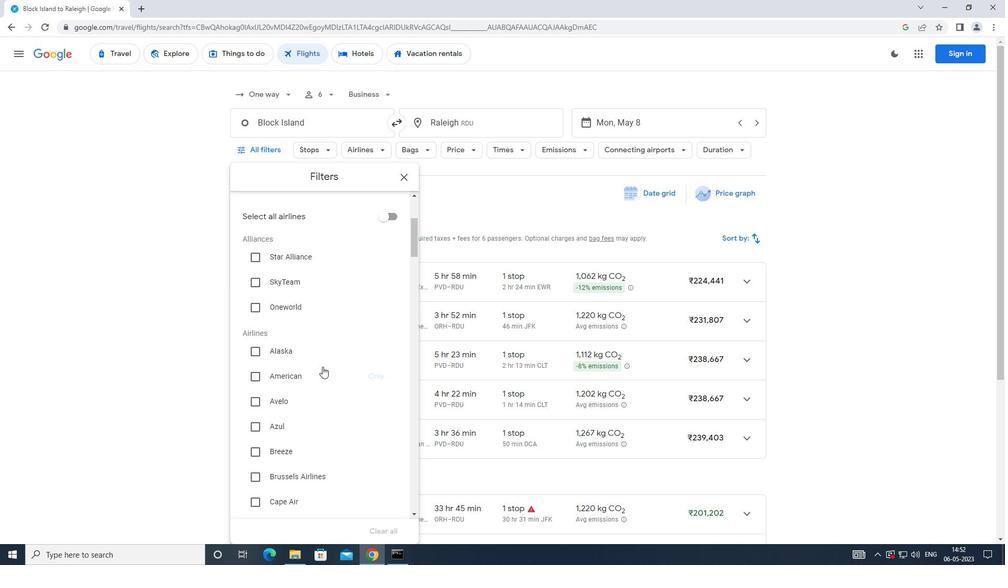 
Action: Mouse scrolled (322, 366) with delta (0, 0)
Screenshot: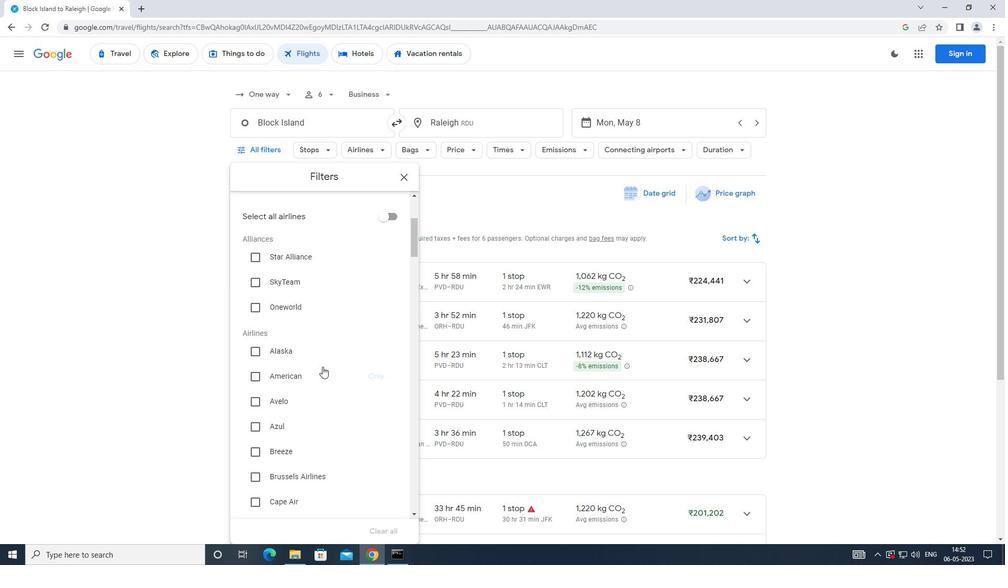 
Action: Mouse moved to (251, 251)
Screenshot: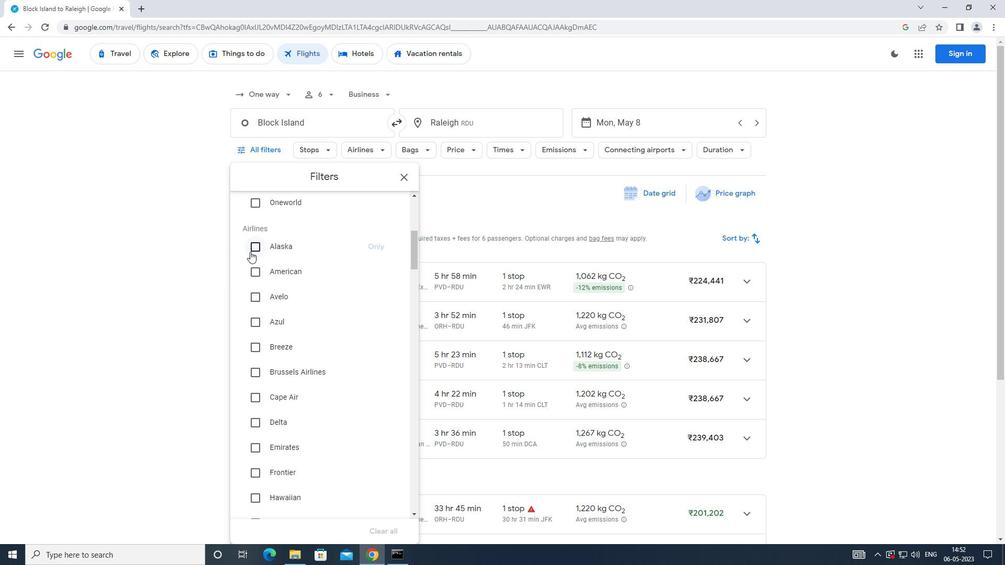 
Action: Mouse pressed left at (251, 251)
Screenshot: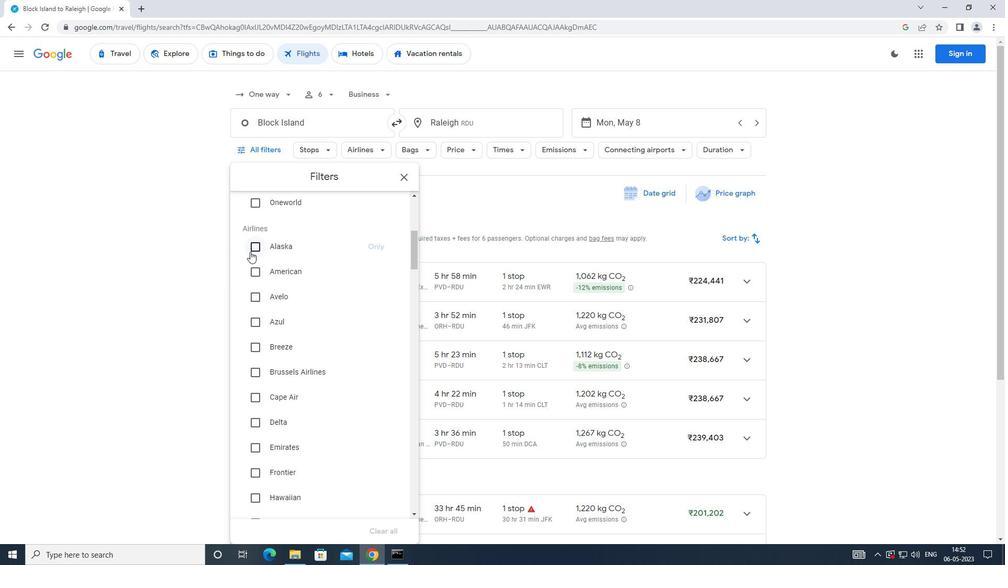 
Action: Mouse moved to (309, 325)
Screenshot: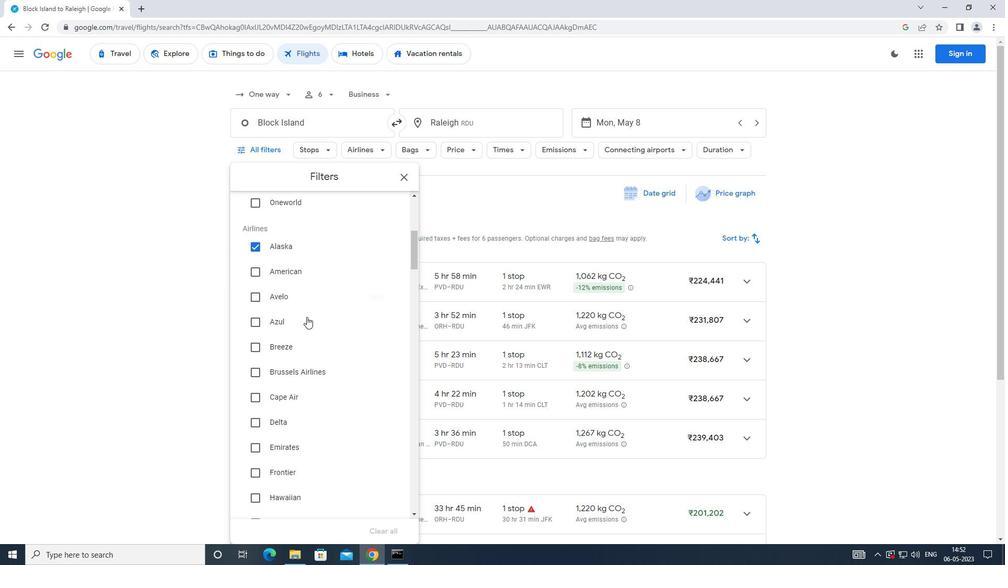 
Action: Mouse scrolled (309, 325) with delta (0, 0)
Screenshot: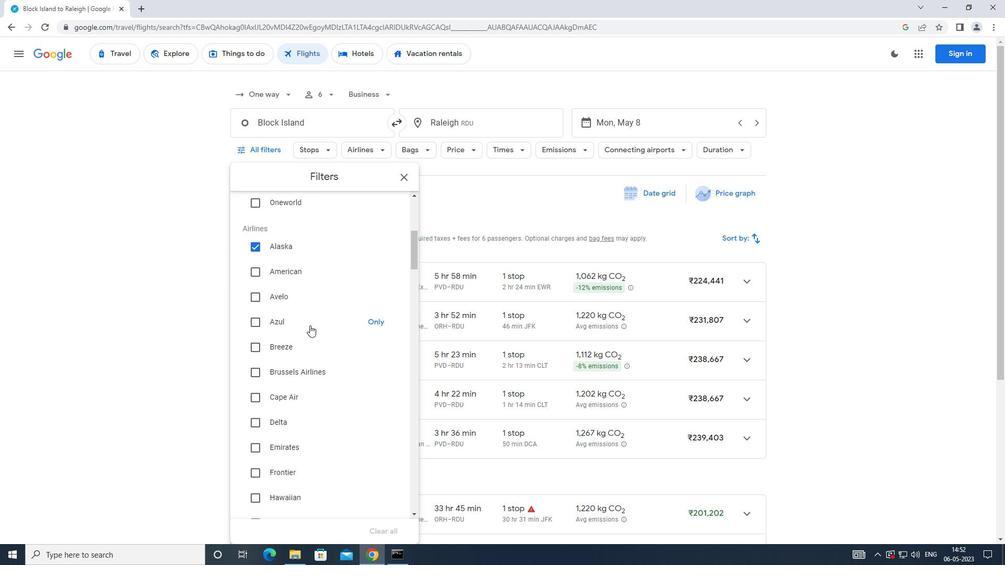 
Action: Mouse scrolled (309, 325) with delta (0, 0)
Screenshot: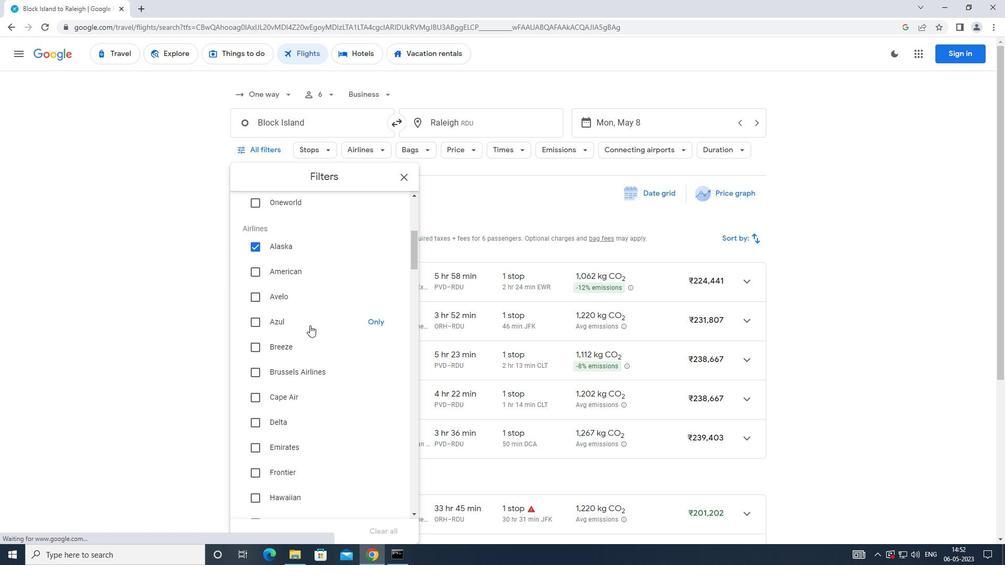 
Action: Mouse scrolled (309, 325) with delta (0, 0)
Screenshot: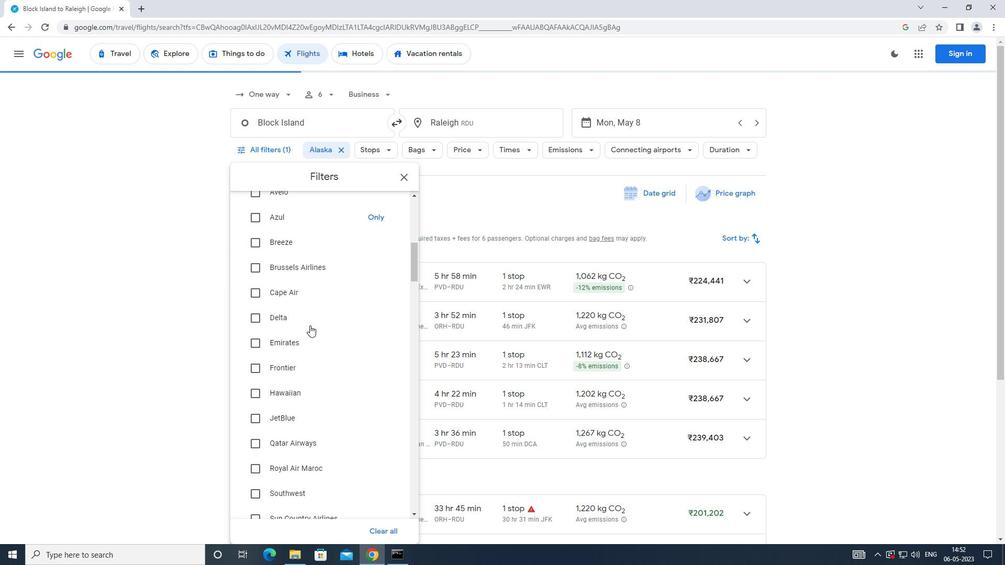 
Action: Mouse scrolled (309, 325) with delta (0, 0)
Screenshot: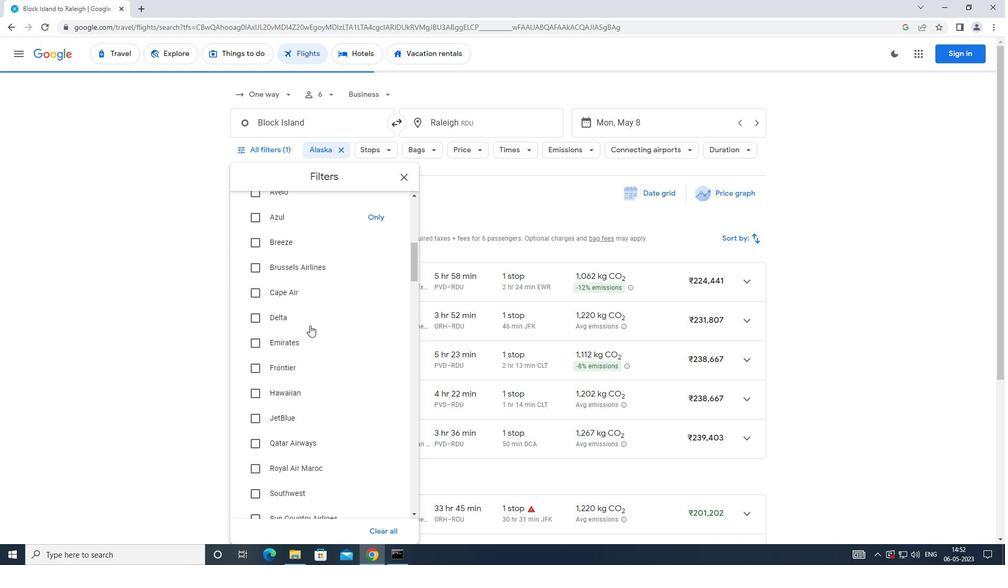 
Action: Mouse moved to (312, 321)
Screenshot: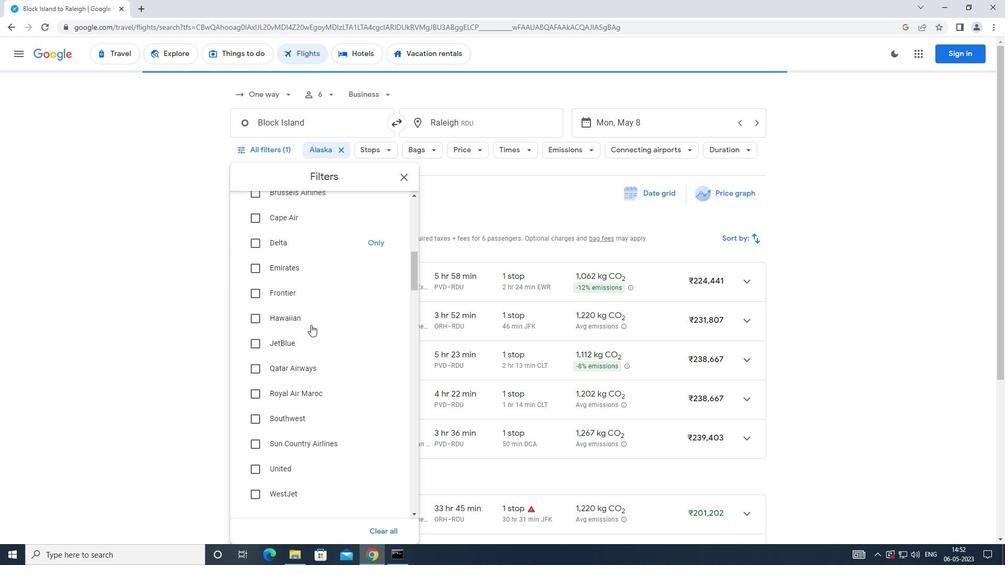 
Action: Mouse scrolled (312, 320) with delta (0, 0)
Screenshot: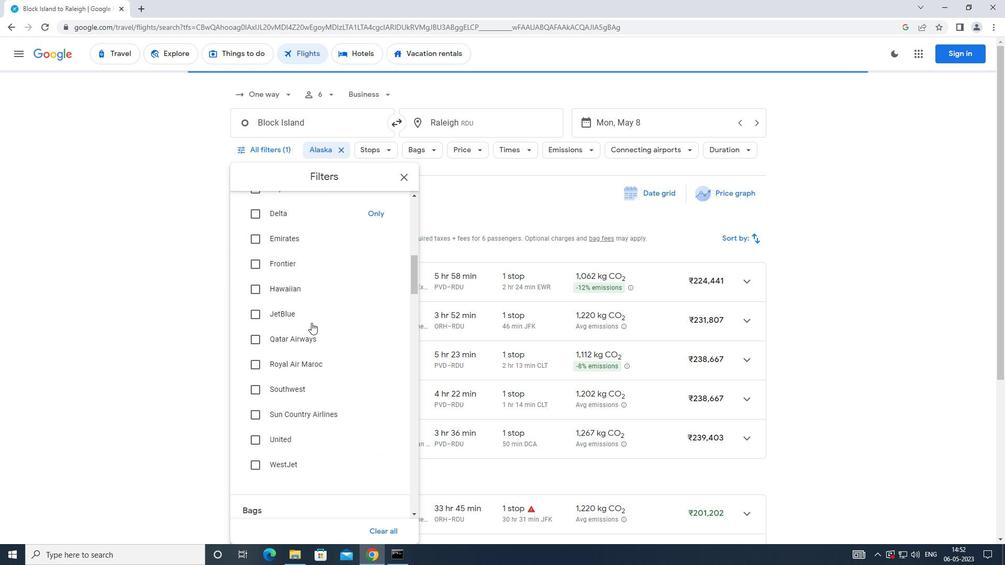 
Action: Mouse scrolled (312, 320) with delta (0, 0)
Screenshot: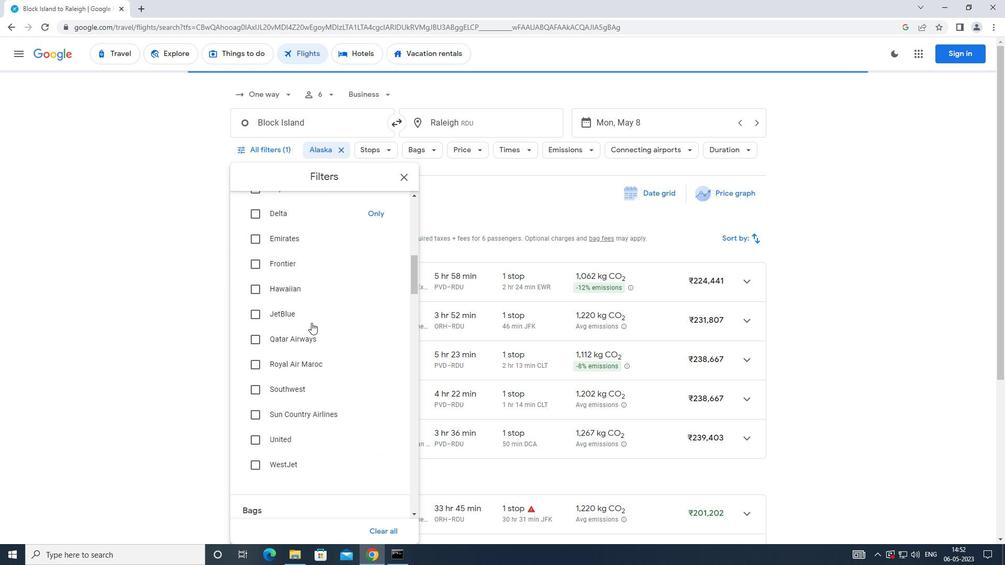
Action: Mouse scrolled (312, 320) with delta (0, 0)
Screenshot: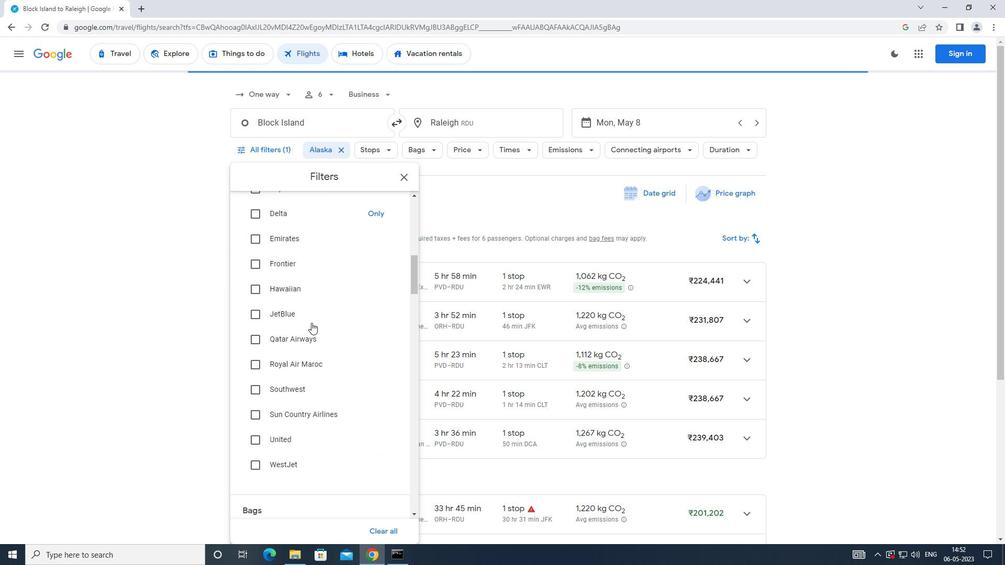 
Action: Mouse moved to (313, 320)
Screenshot: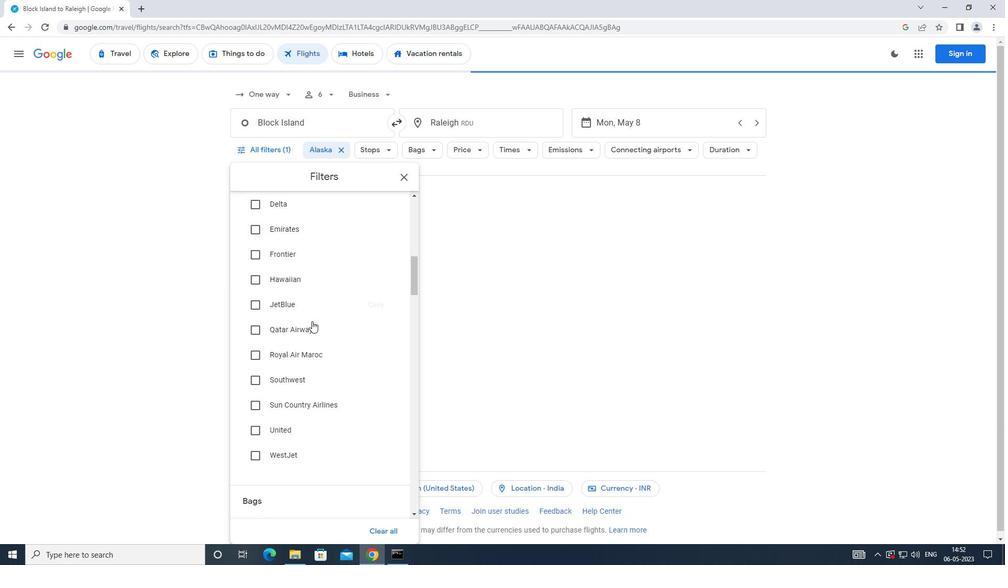 
Action: Mouse scrolled (313, 319) with delta (0, 0)
Screenshot: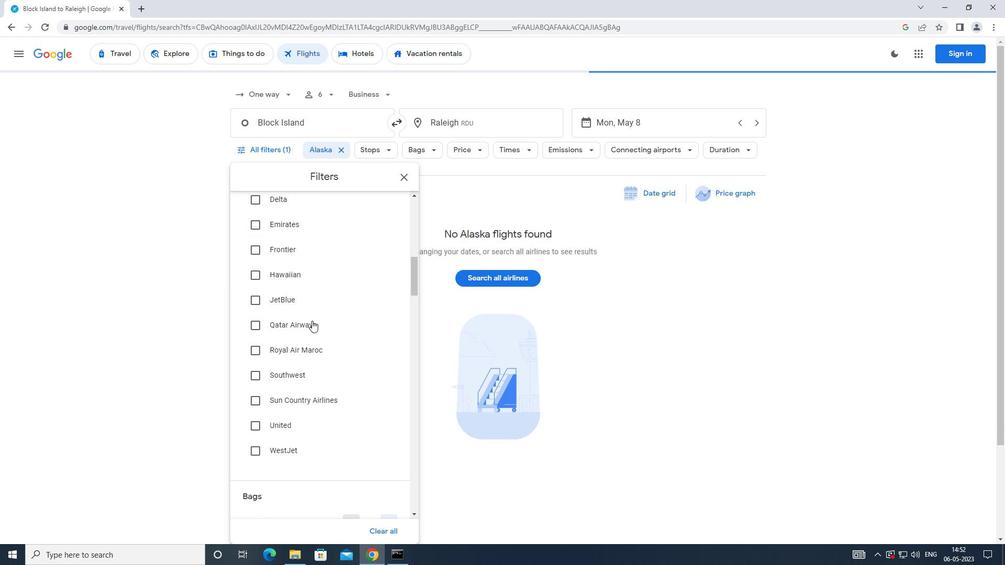 
Action: Mouse moved to (384, 351)
Screenshot: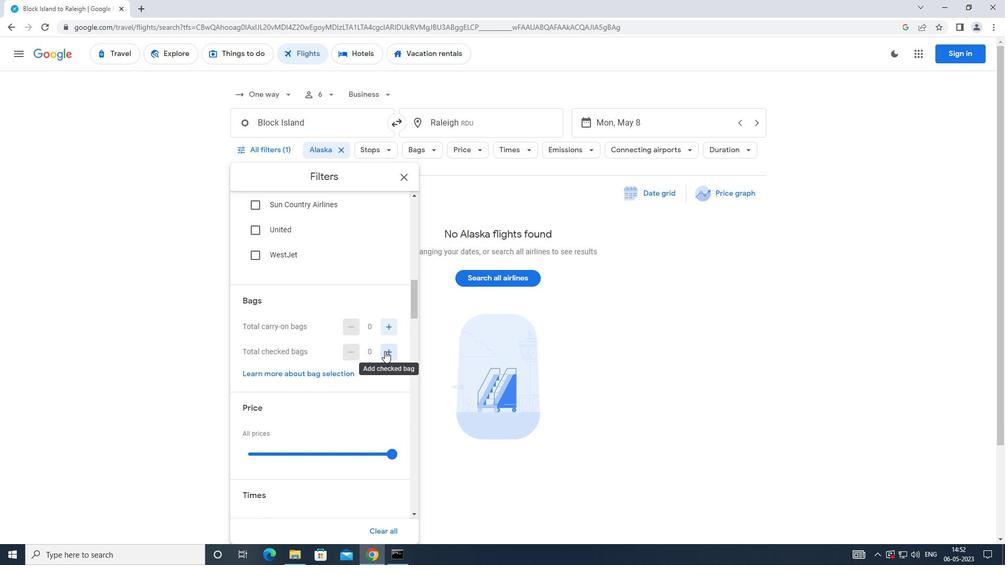 
Action: Mouse pressed left at (384, 351)
Screenshot: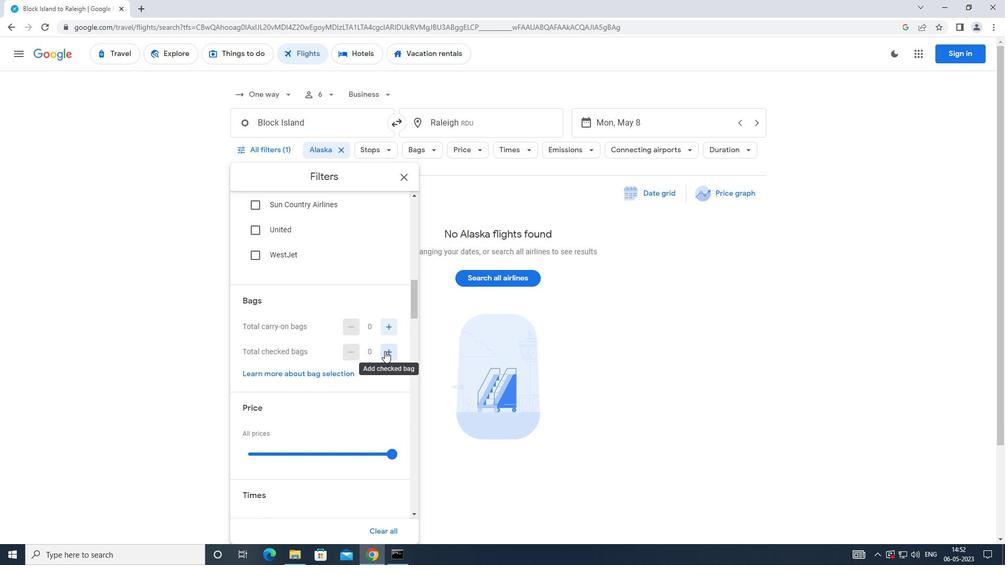 
Action: Mouse moved to (385, 351)
Screenshot: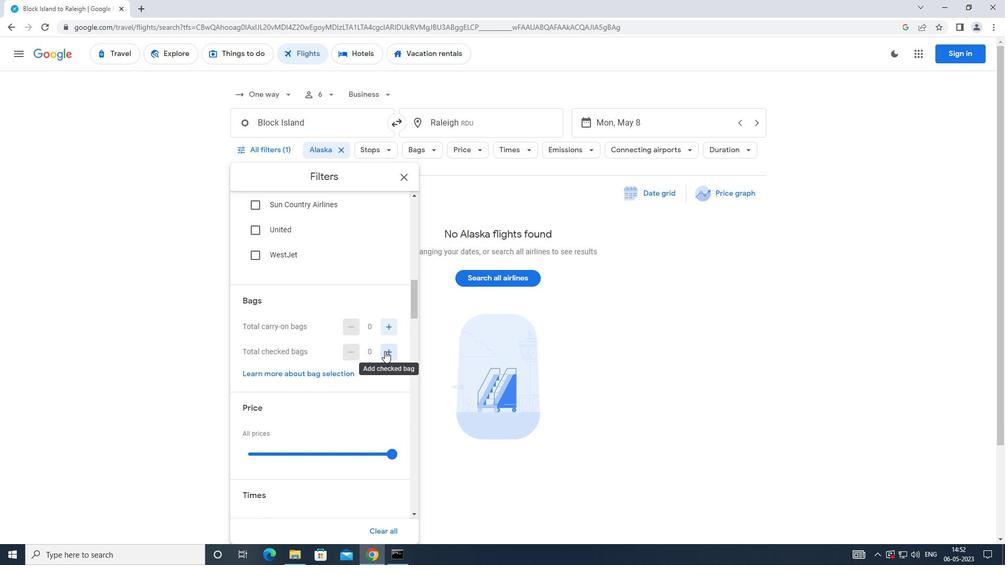 
Action: Mouse pressed left at (385, 351)
Screenshot: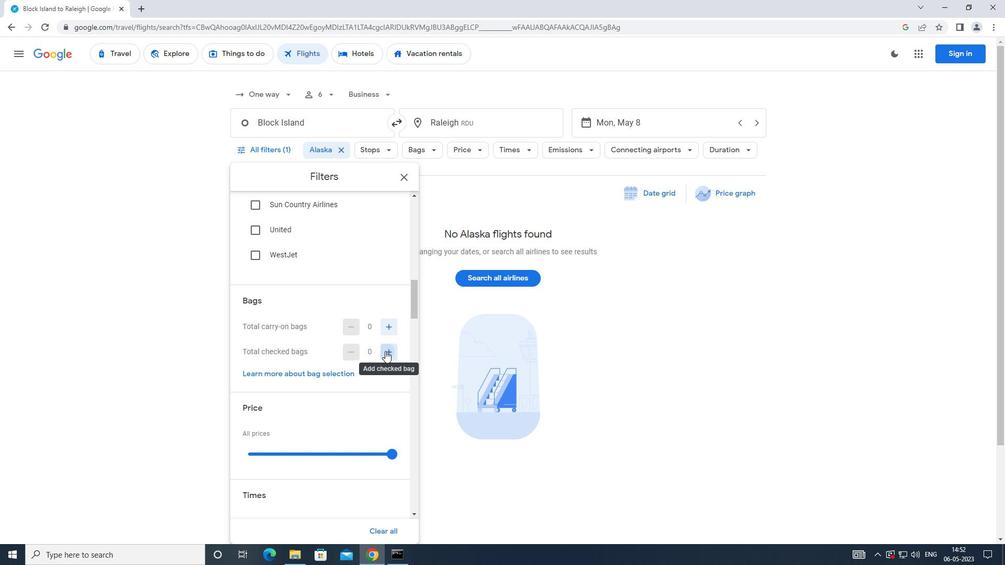 
Action: Mouse pressed left at (385, 351)
Screenshot: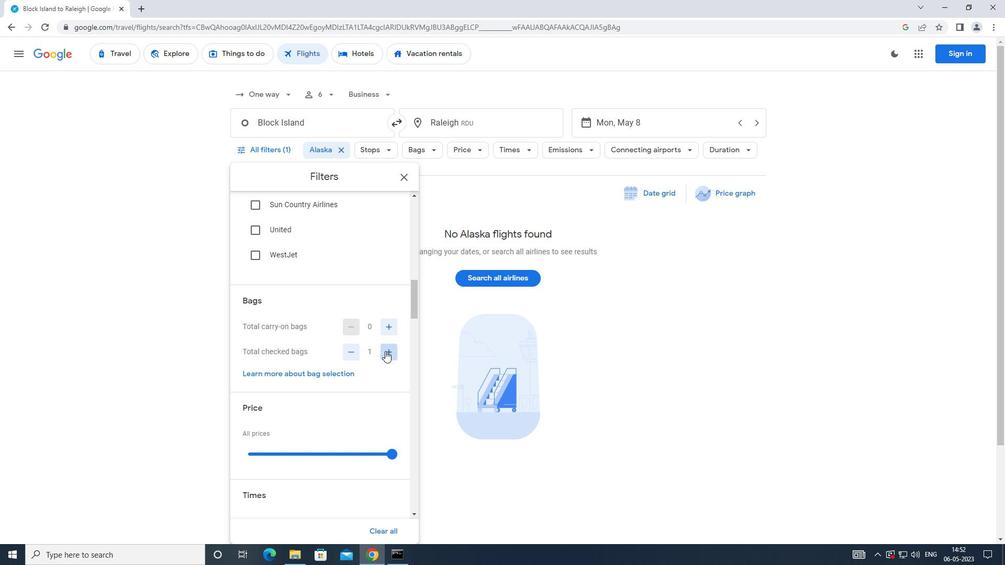 
Action: Mouse pressed left at (385, 351)
Screenshot: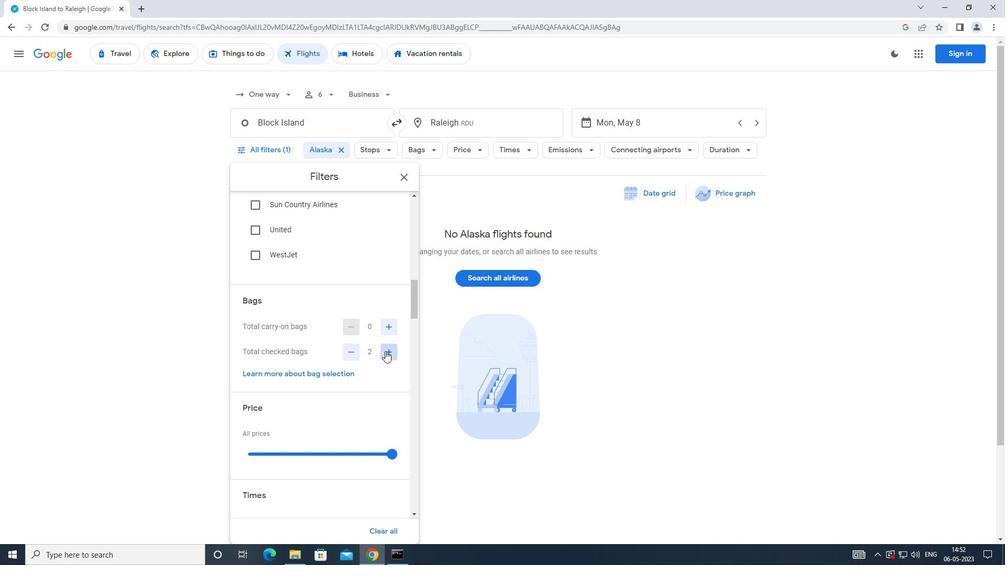 
Action: Mouse pressed left at (385, 351)
Screenshot: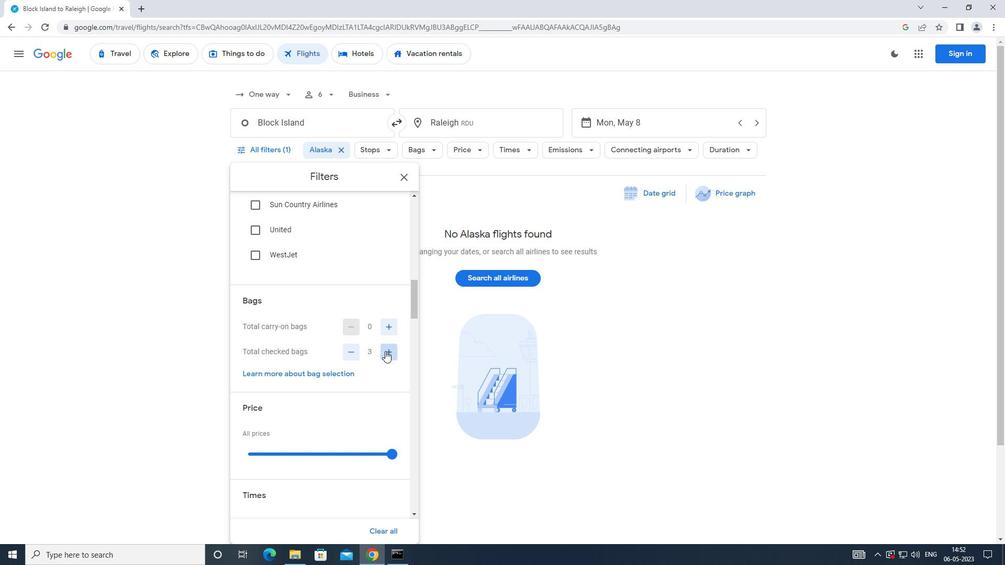 
Action: Mouse moved to (361, 339)
Screenshot: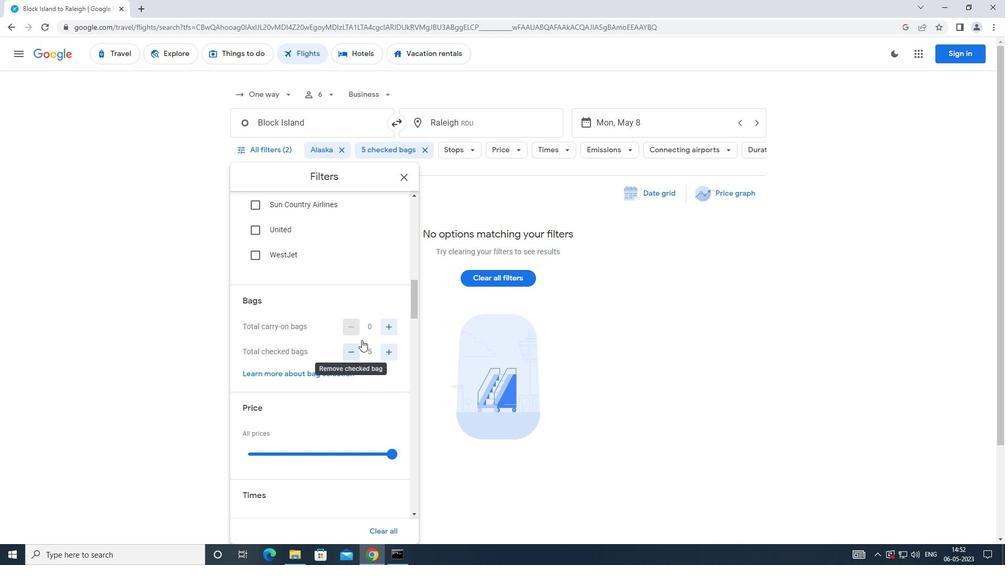 
Action: Mouse scrolled (361, 338) with delta (0, 0)
Screenshot: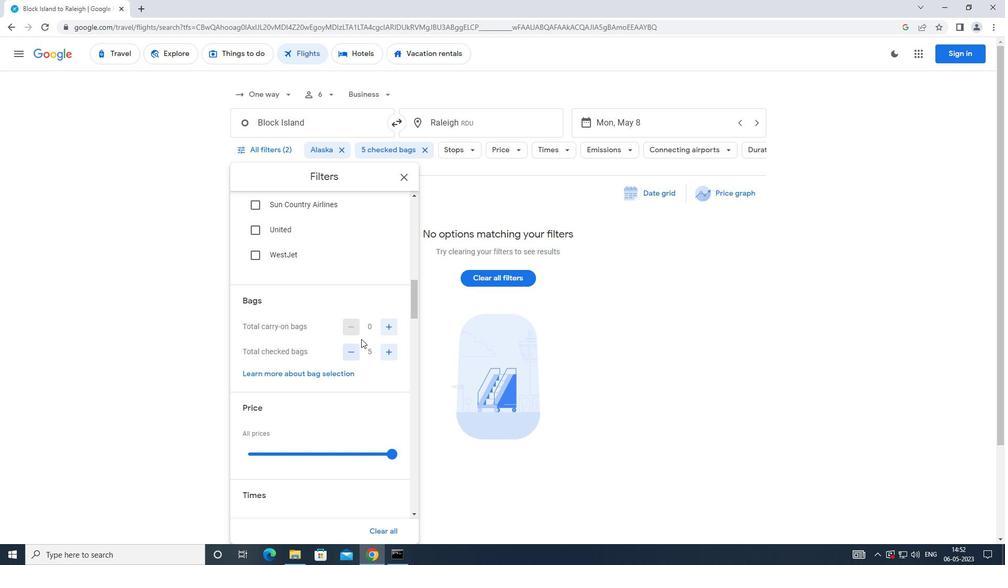 
Action: Mouse scrolled (361, 338) with delta (0, 0)
Screenshot: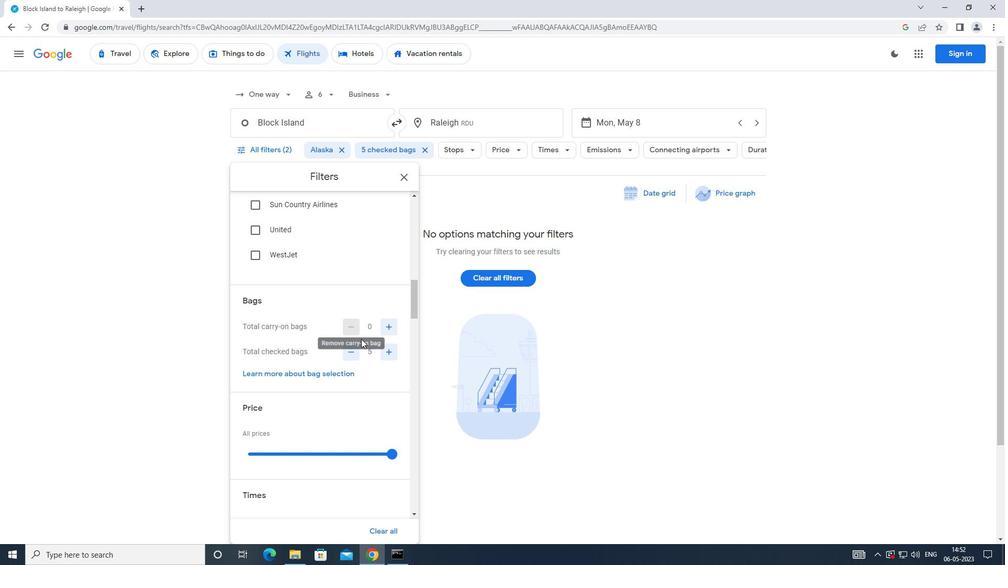
Action: Mouse moved to (391, 350)
Screenshot: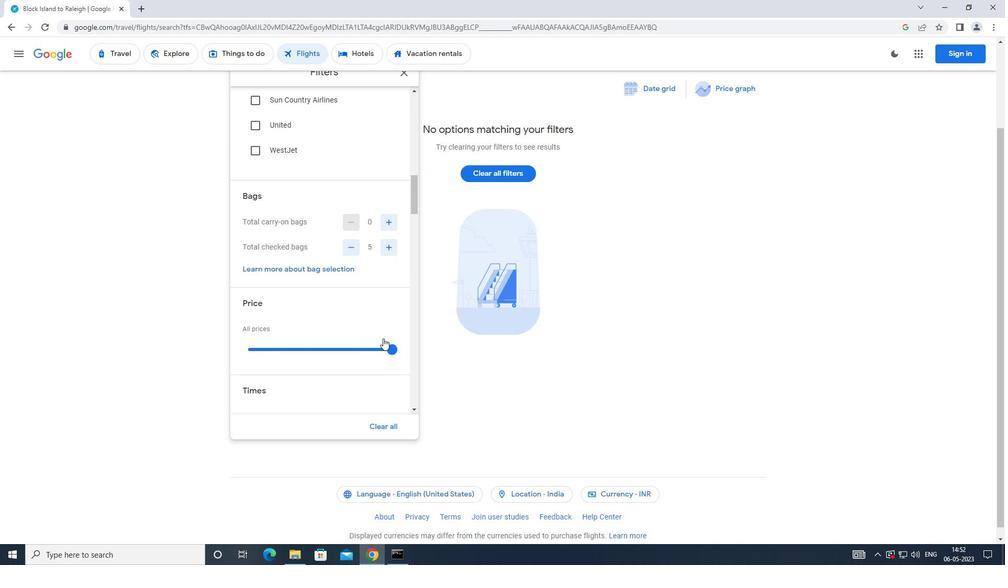 
Action: Mouse pressed left at (391, 350)
Screenshot: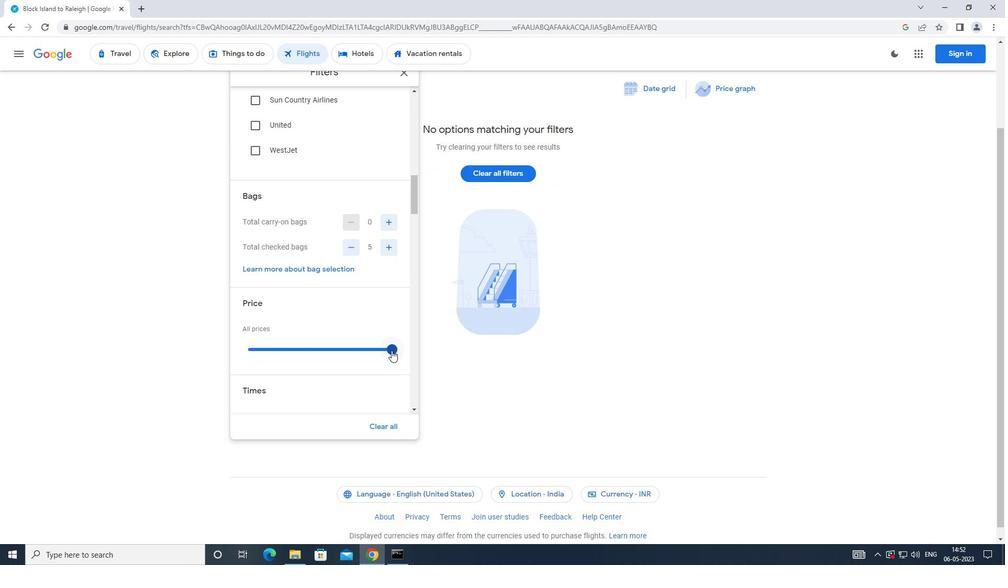 
Action: Mouse moved to (320, 320)
Screenshot: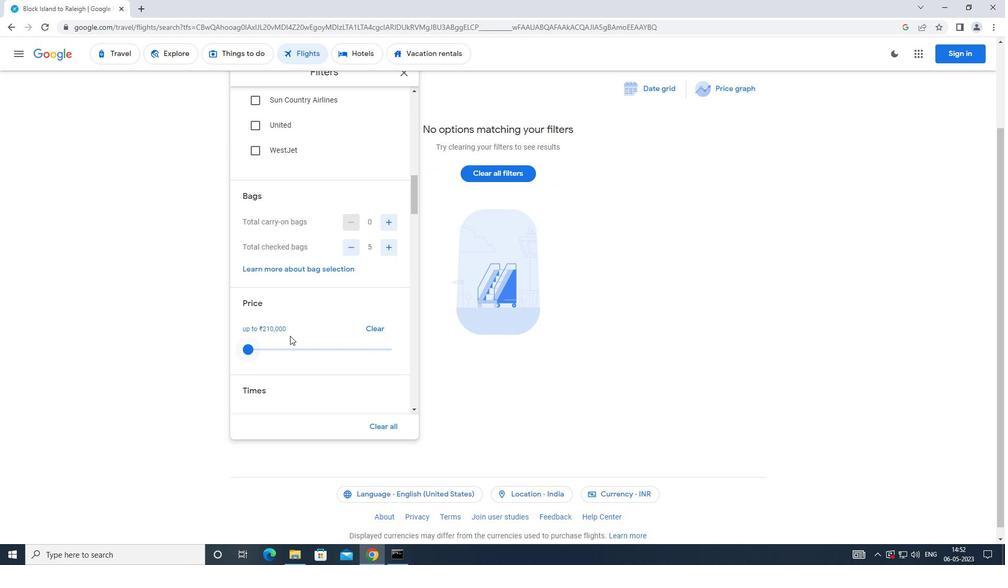 
Action: Mouse scrolled (320, 319) with delta (0, 0)
Screenshot: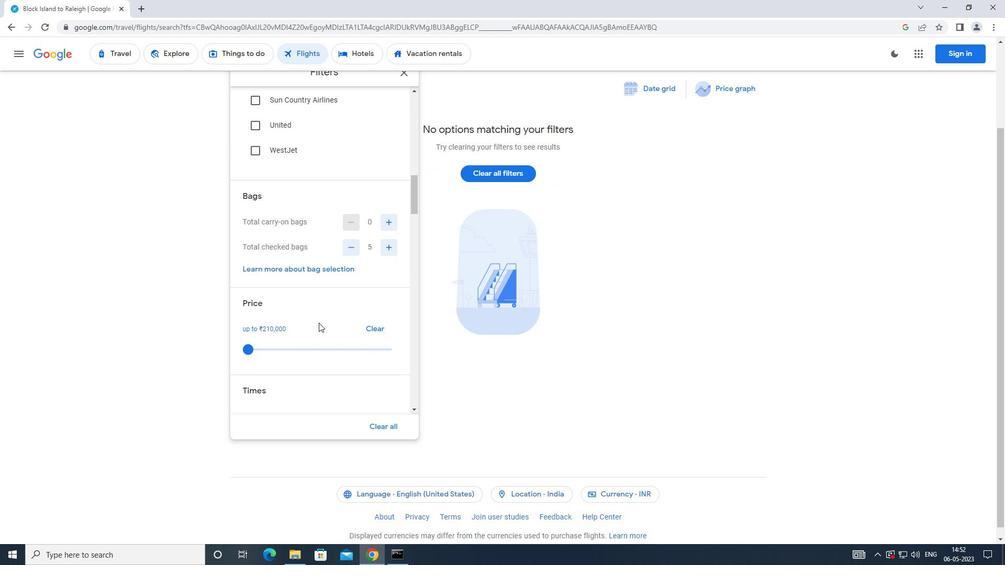 
Action: Mouse scrolled (320, 319) with delta (0, 0)
Screenshot: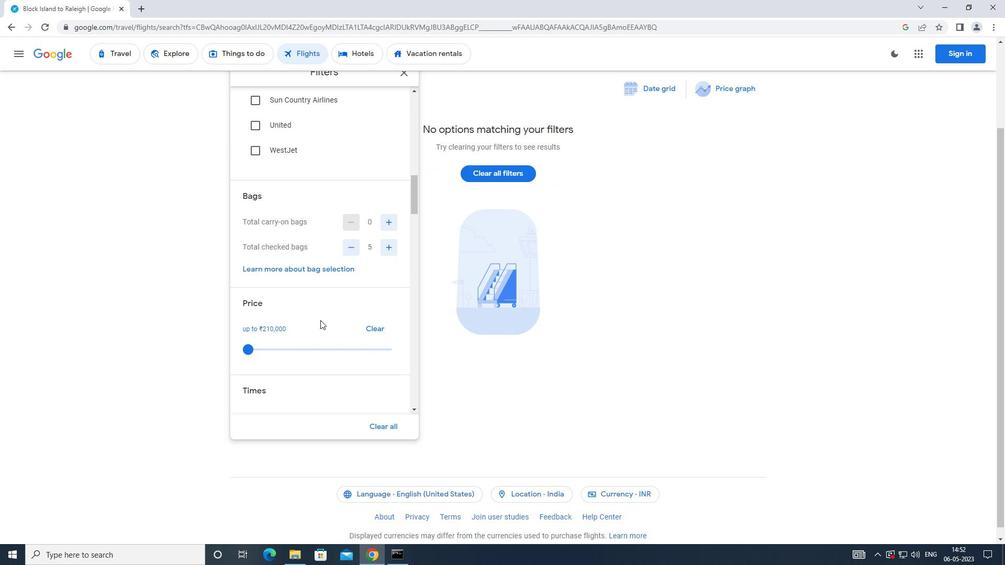 
Action: Mouse scrolled (320, 319) with delta (0, 0)
Screenshot: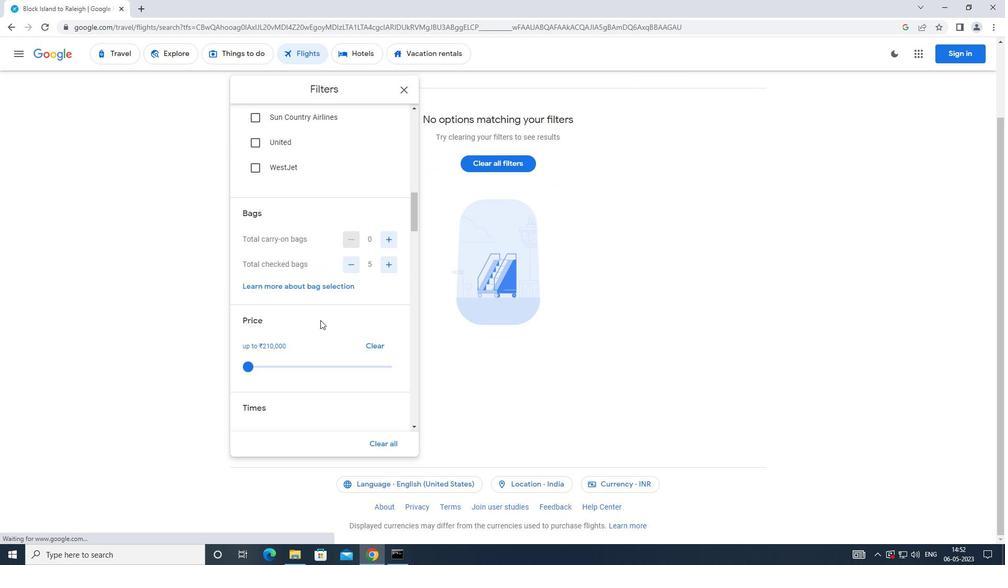 
Action: Mouse moved to (248, 413)
Screenshot: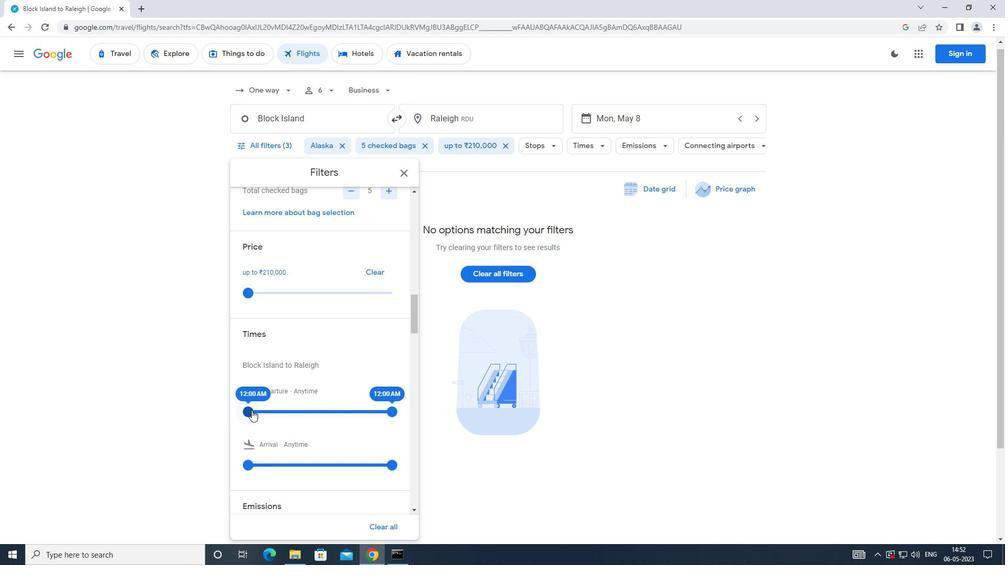 
Action: Mouse pressed left at (248, 413)
Screenshot: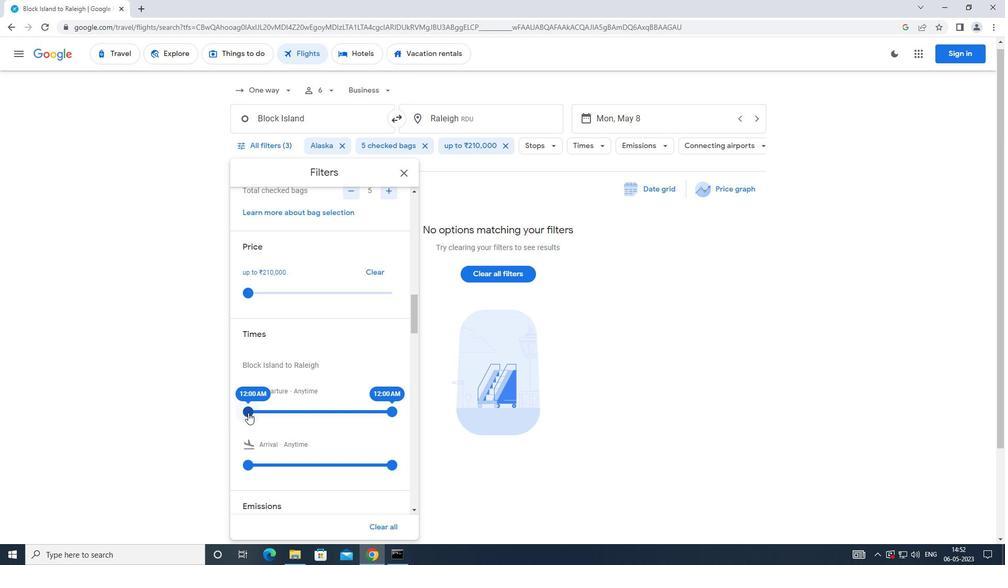
Action: Mouse moved to (393, 413)
Screenshot: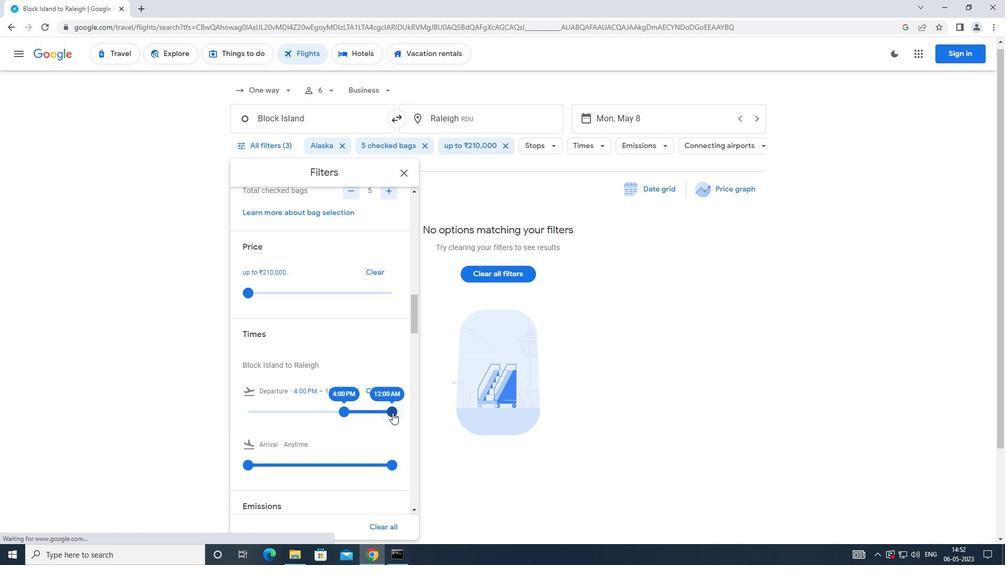 
Action: Mouse pressed left at (393, 413)
Screenshot: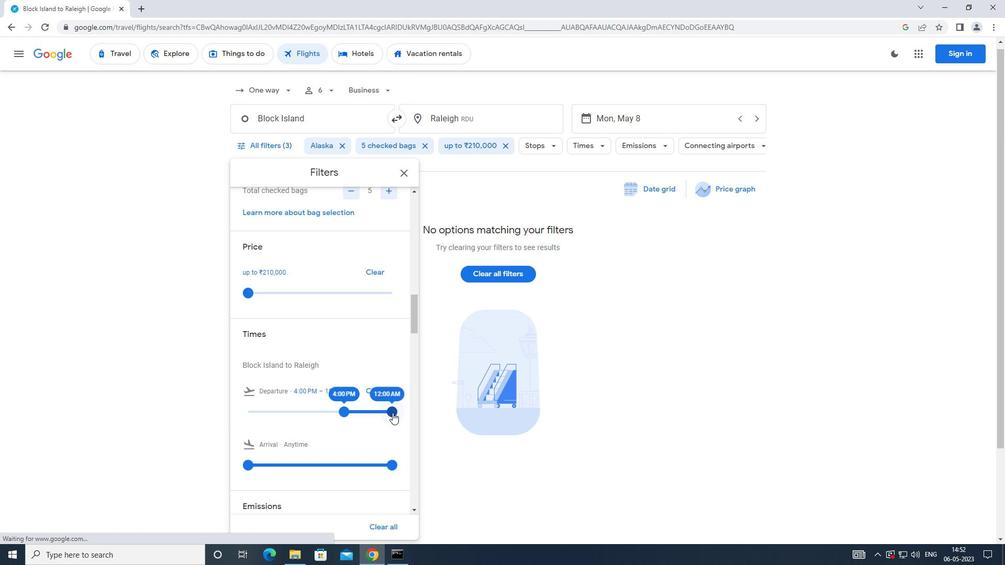 
Action: Mouse moved to (405, 171)
Screenshot: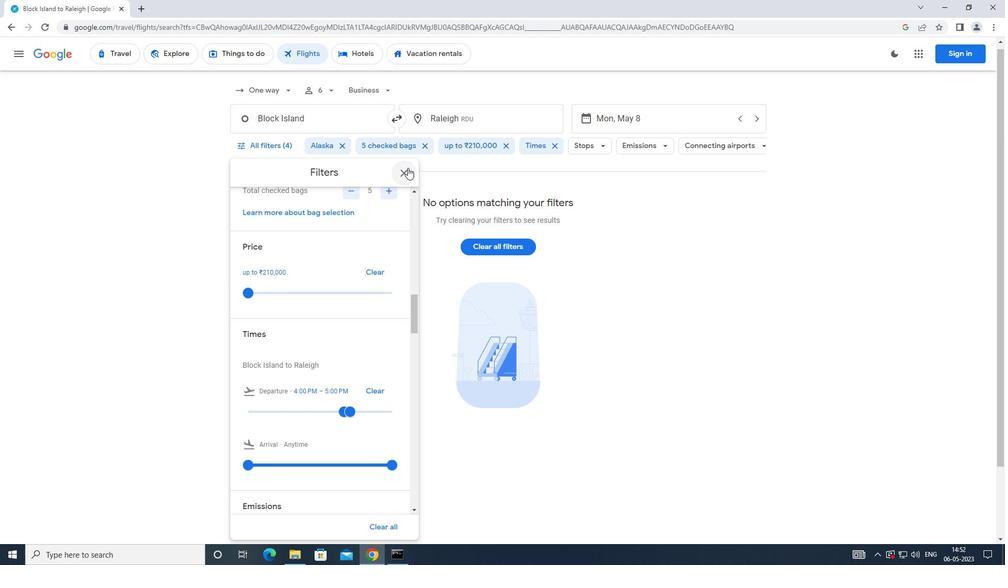 
Action: Mouse pressed left at (405, 171)
Screenshot: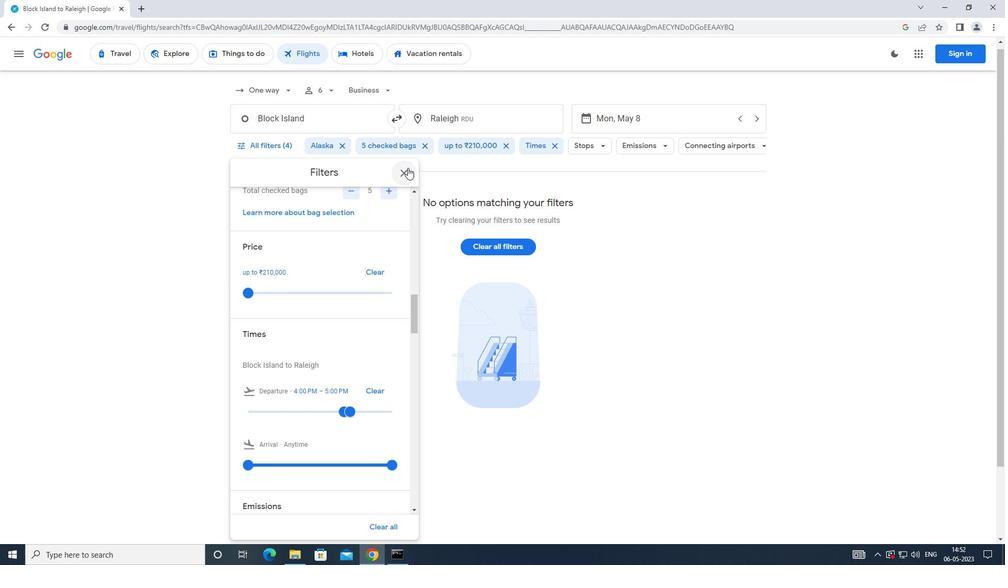 
Action: Mouse moved to (395, 188)
Screenshot: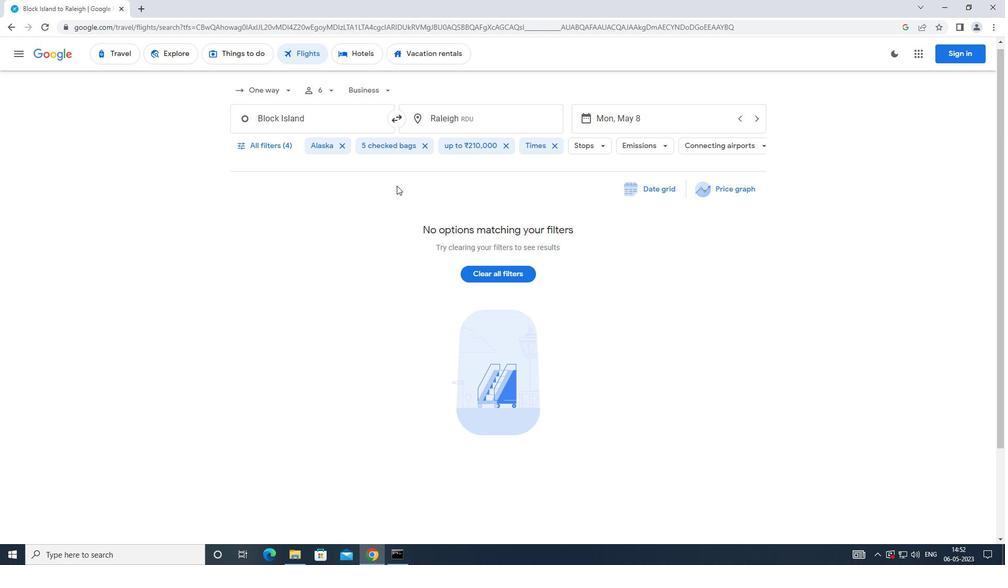 
